 Task: Create a due date automation trigger when advanced on, on the wednesday after a card is due add dates due in 1 working days at 11:00 AM.
Action: Mouse moved to (1324, 116)
Screenshot: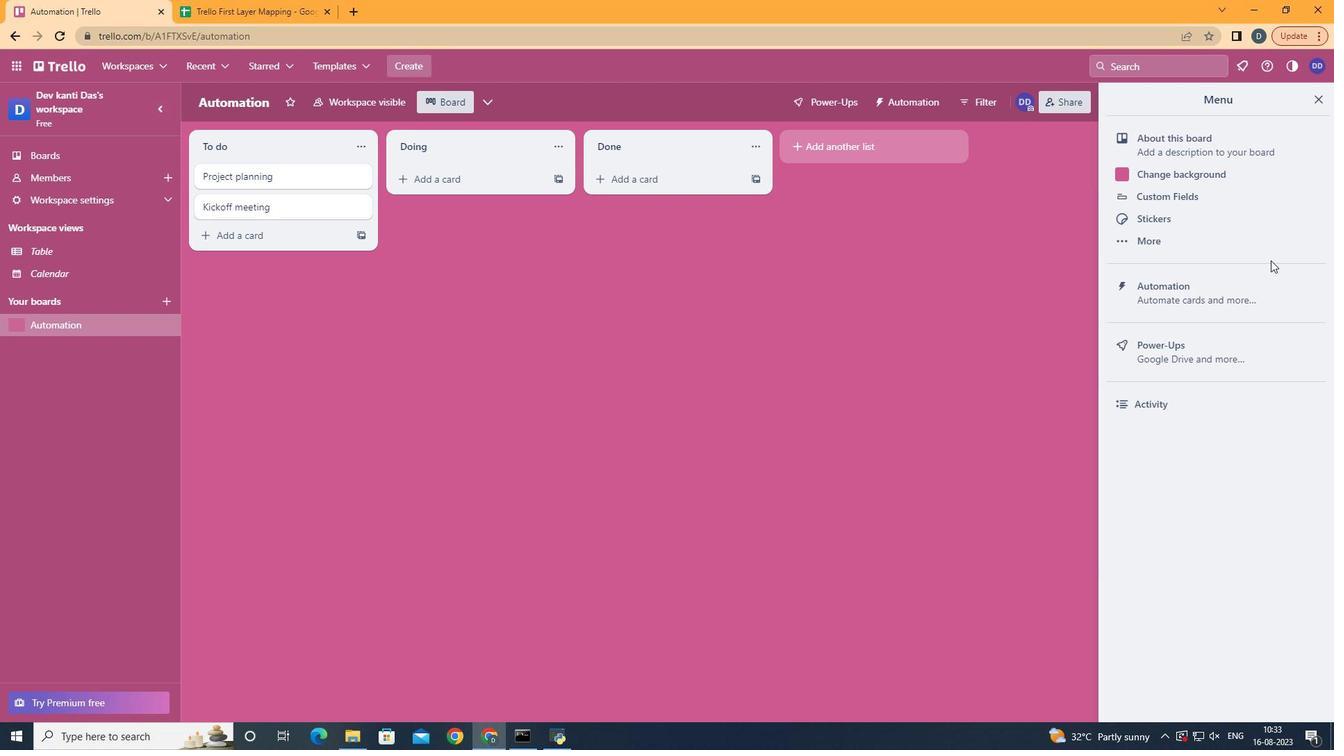 
Action: Mouse pressed left at (1324, 116)
Screenshot: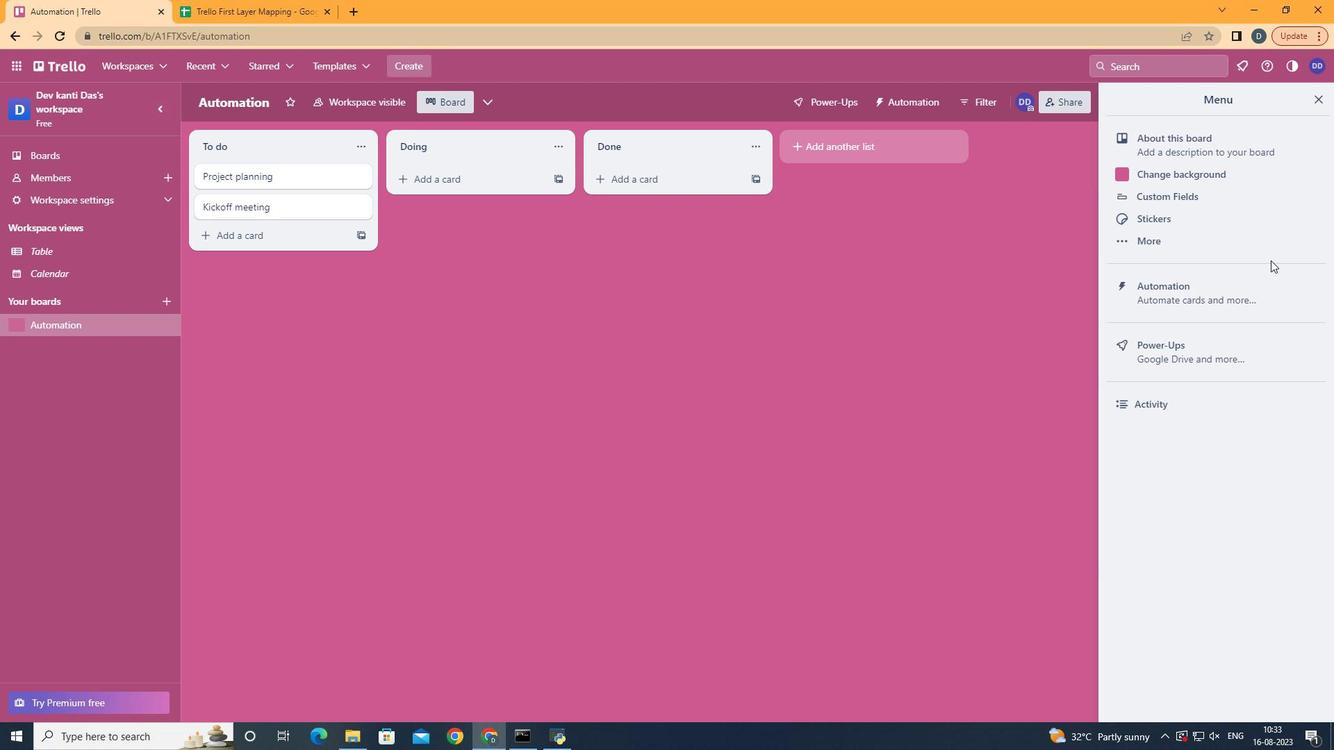 
Action: Mouse moved to (1262, 301)
Screenshot: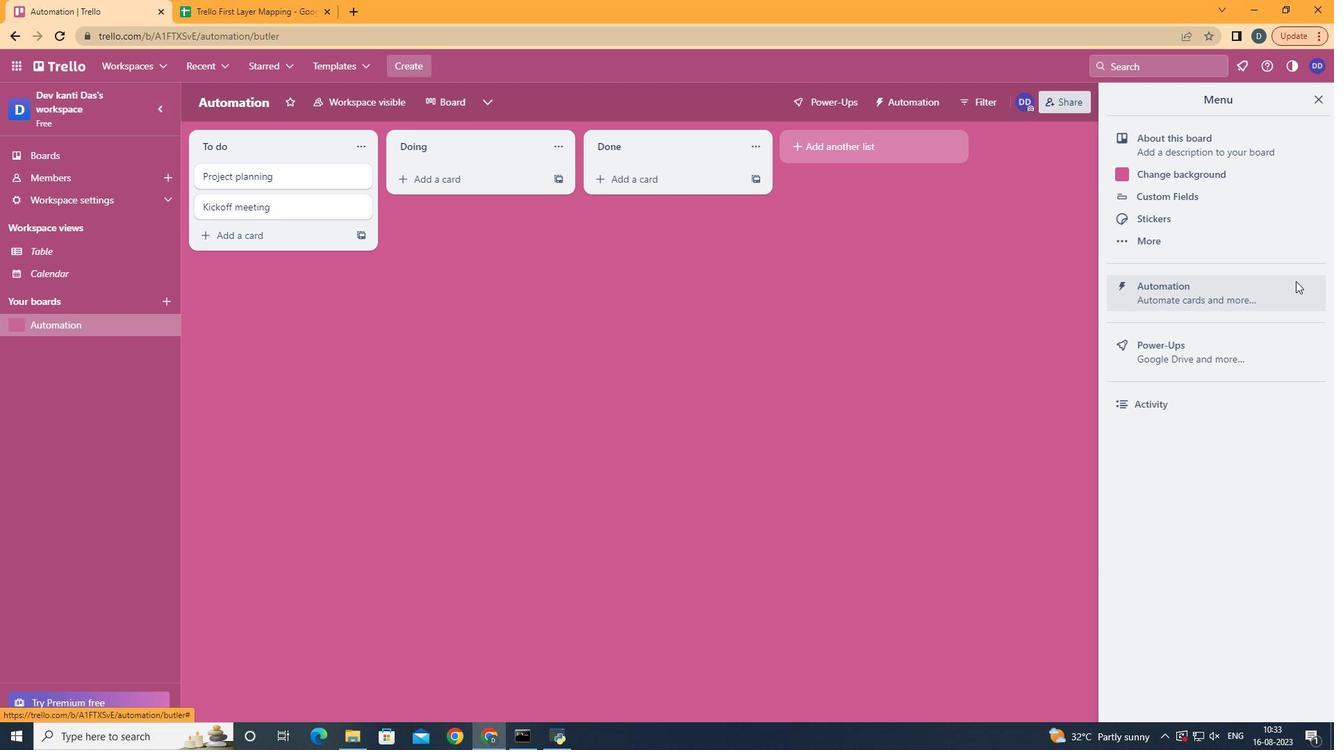 
Action: Mouse pressed left at (1262, 301)
Screenshot: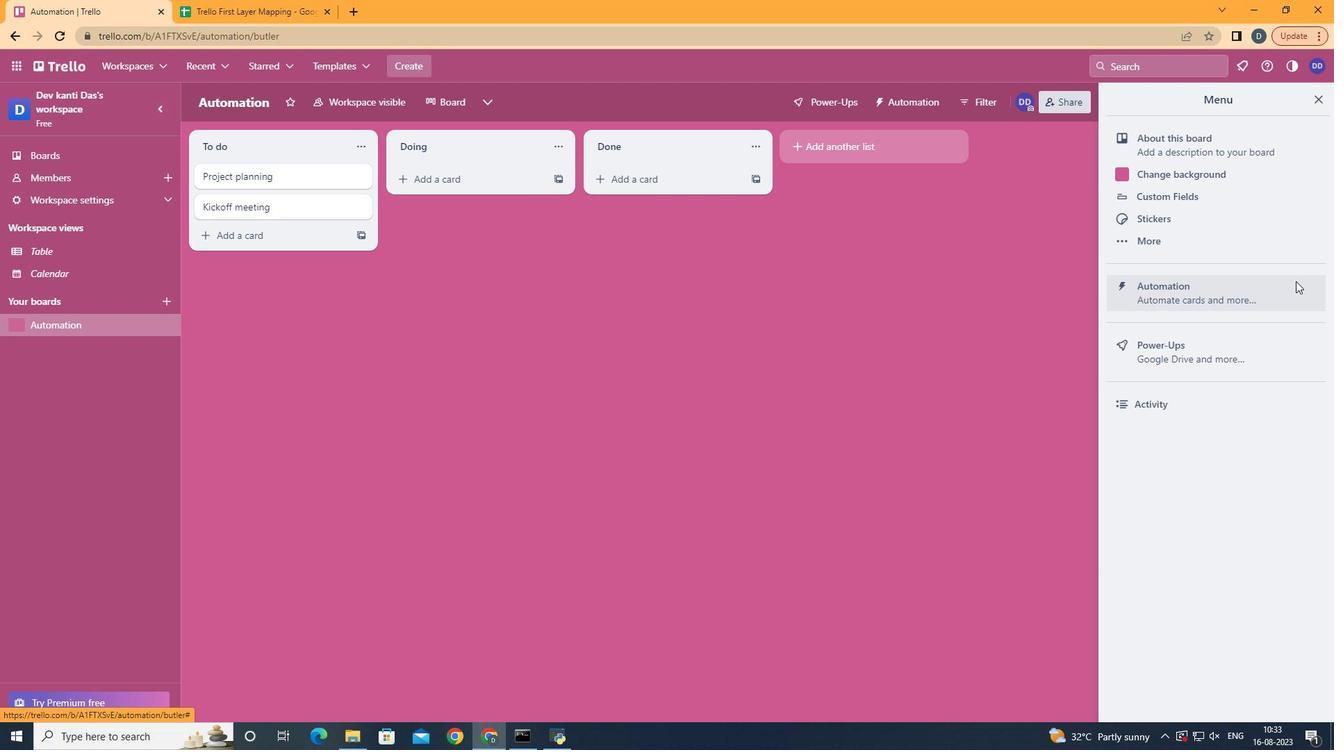 
Action: Mouse moved to (282, 297)
Screenshot: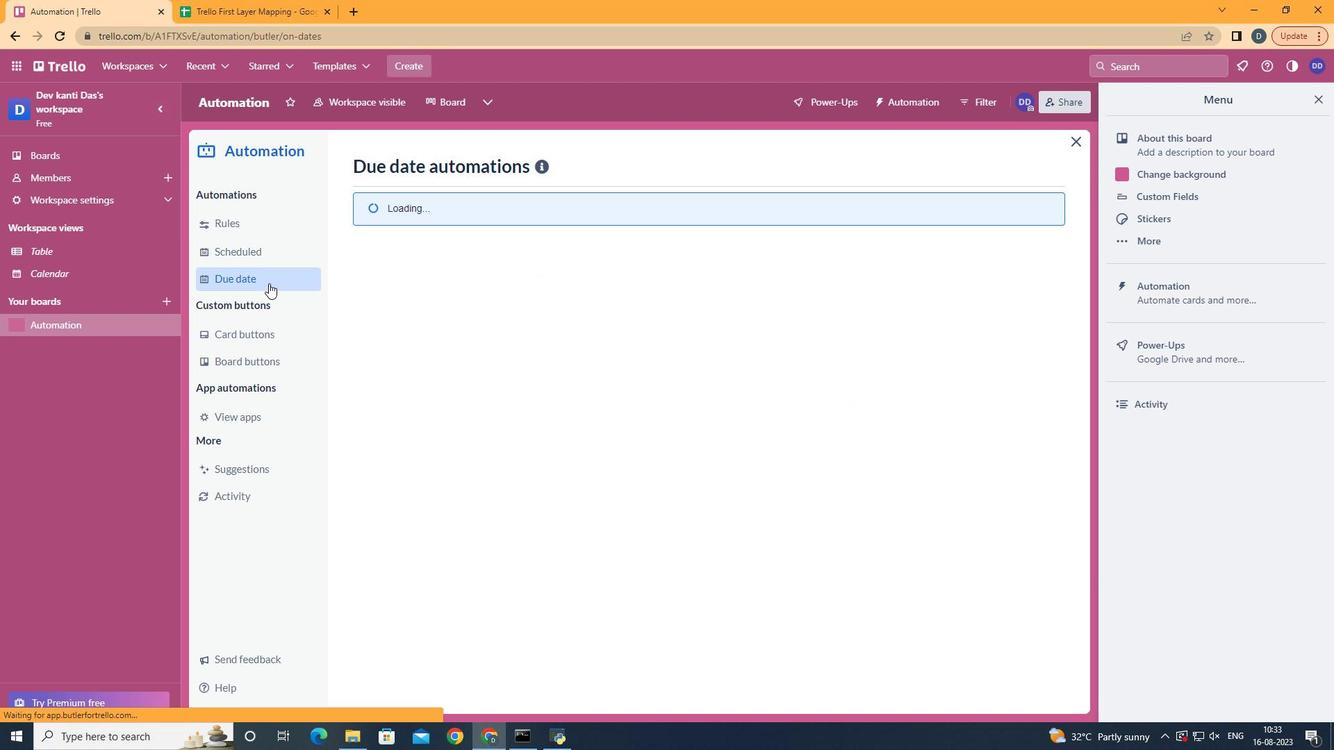 
Action: Mouse pressed left at (282, 297)
Screenshot: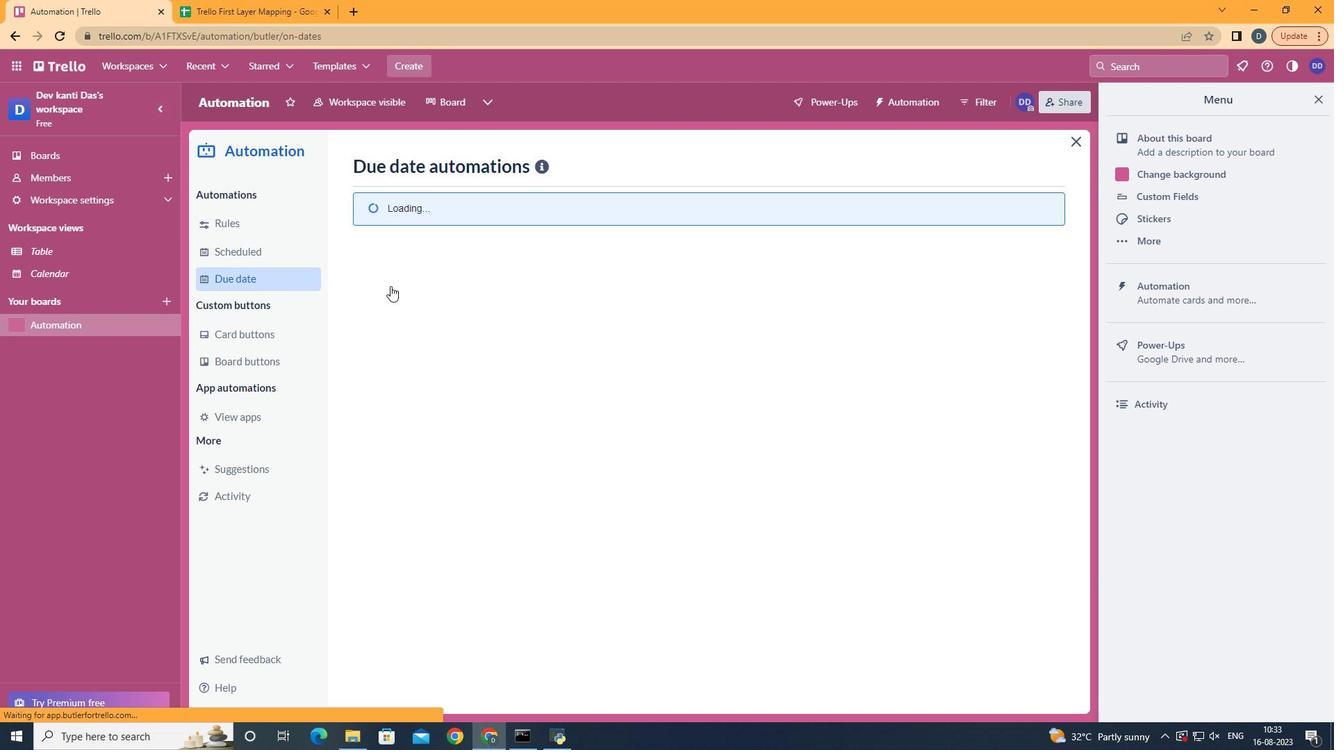 
Action: Mouse moved to (1002, 177)
Screenshot: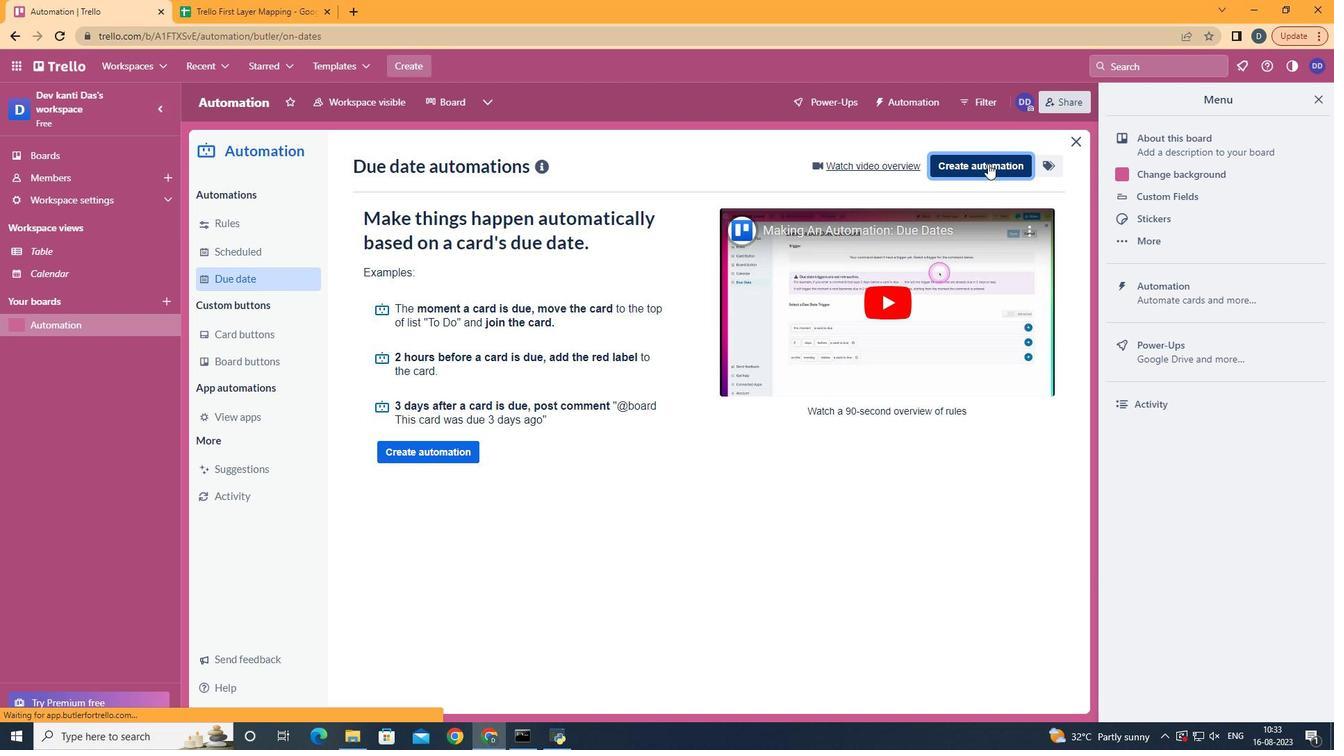 
Action: Mouse pressed left at (1002, 177)
Screenshot: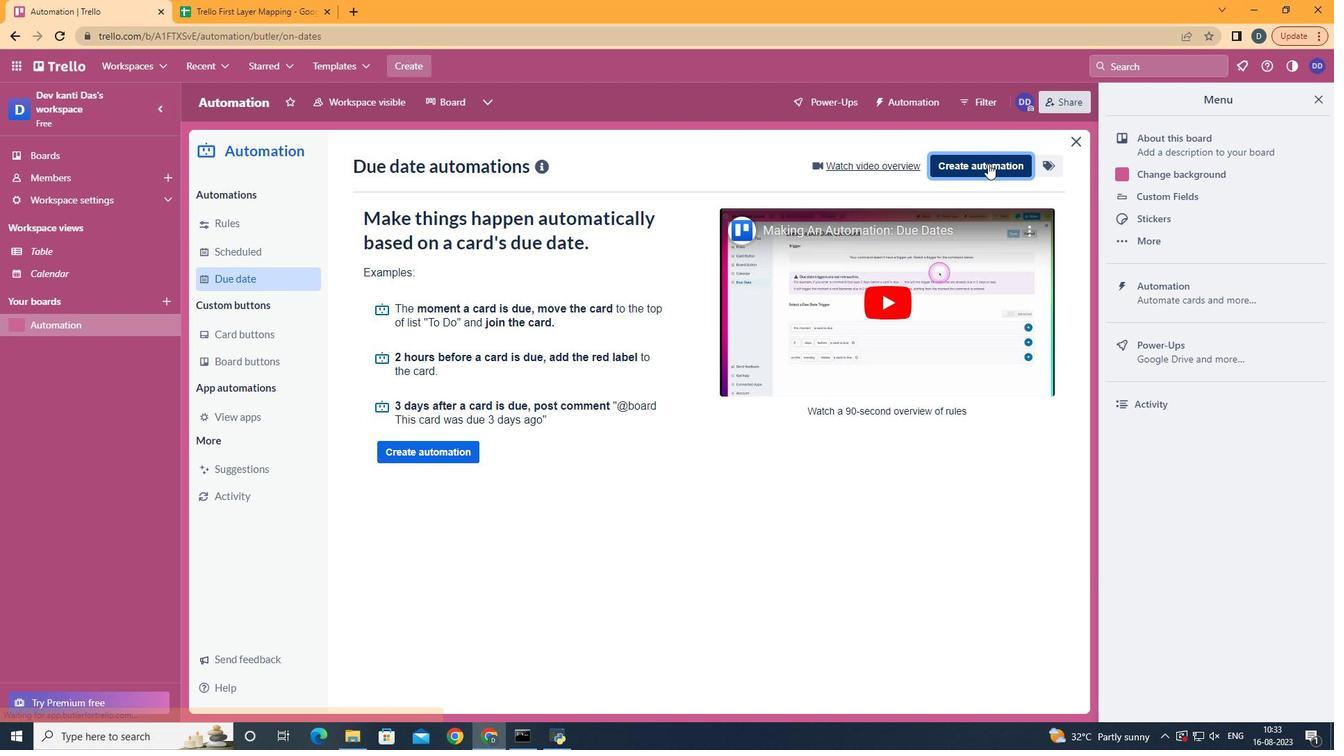 
Action: Mouse moved to (740, 314)
Screenshot: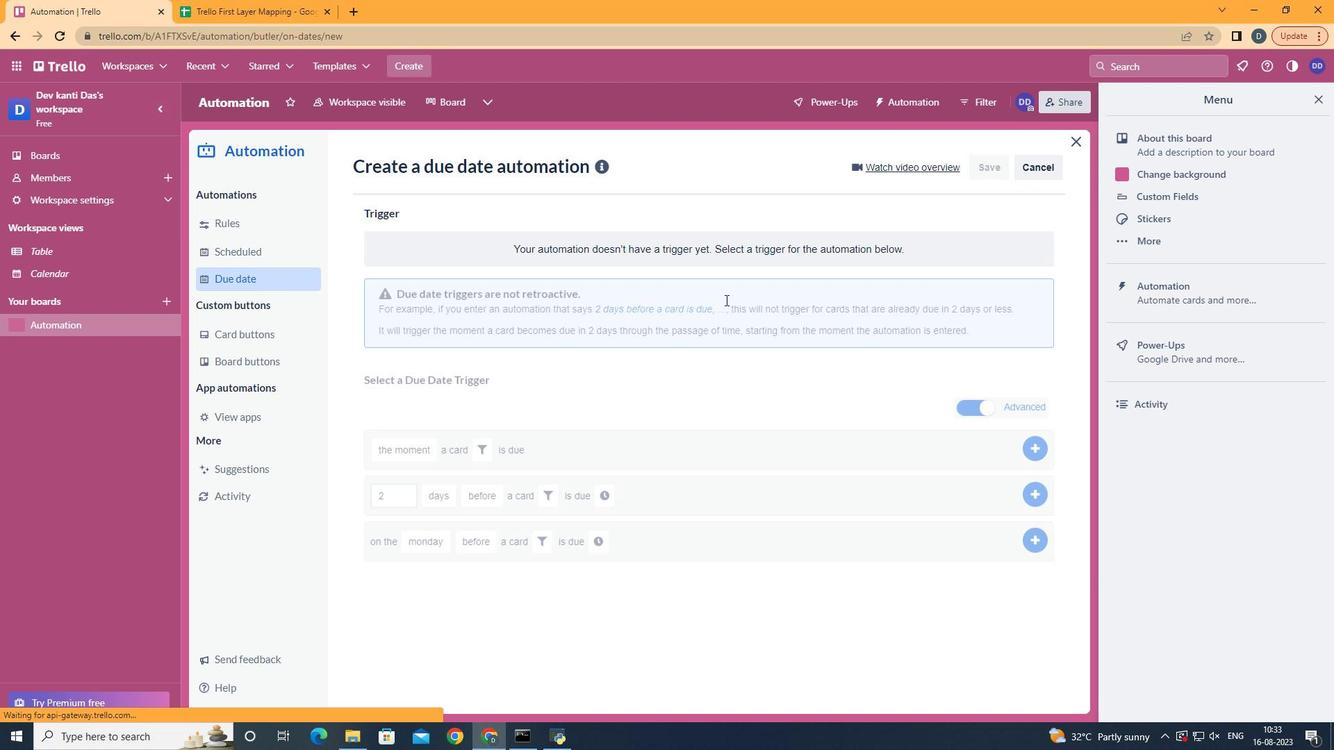 
Action: Mouse pressed left at (740, 314)
Screenshot: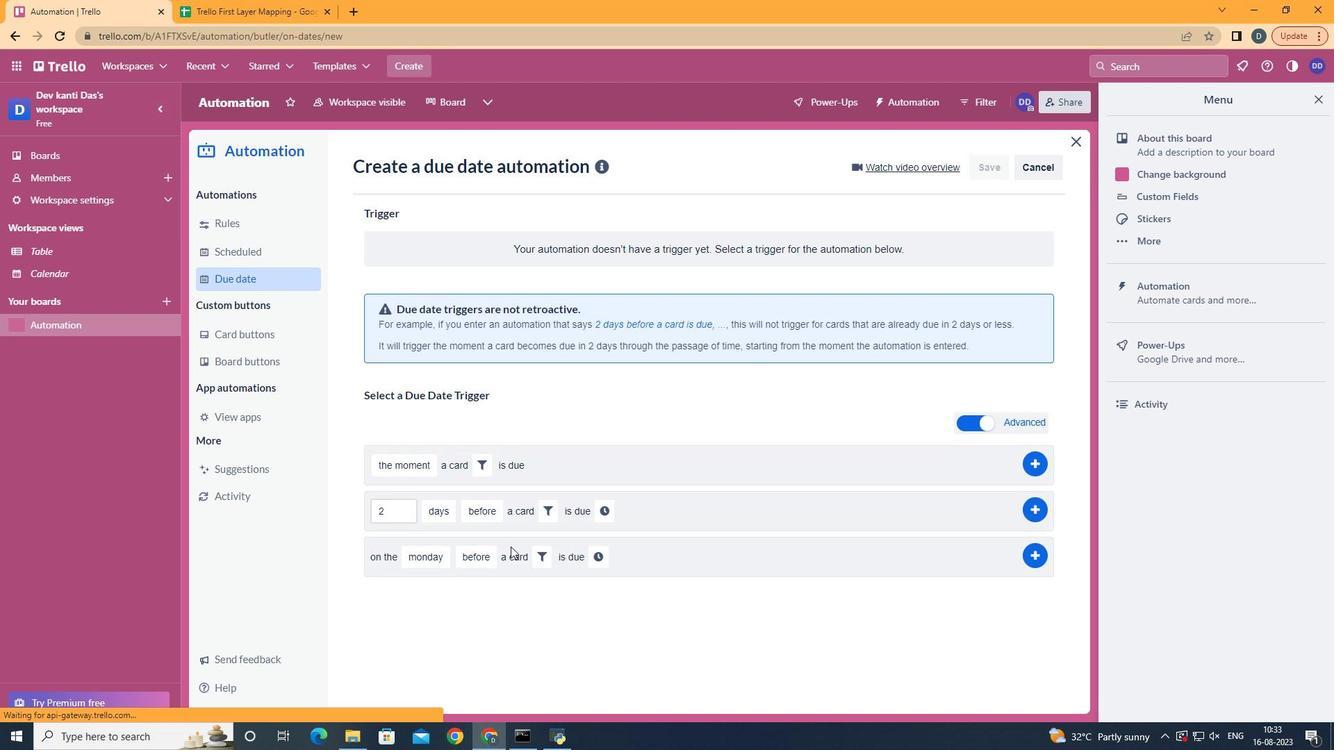 
Action: Mouse moved to (462, 429)
Screenshot: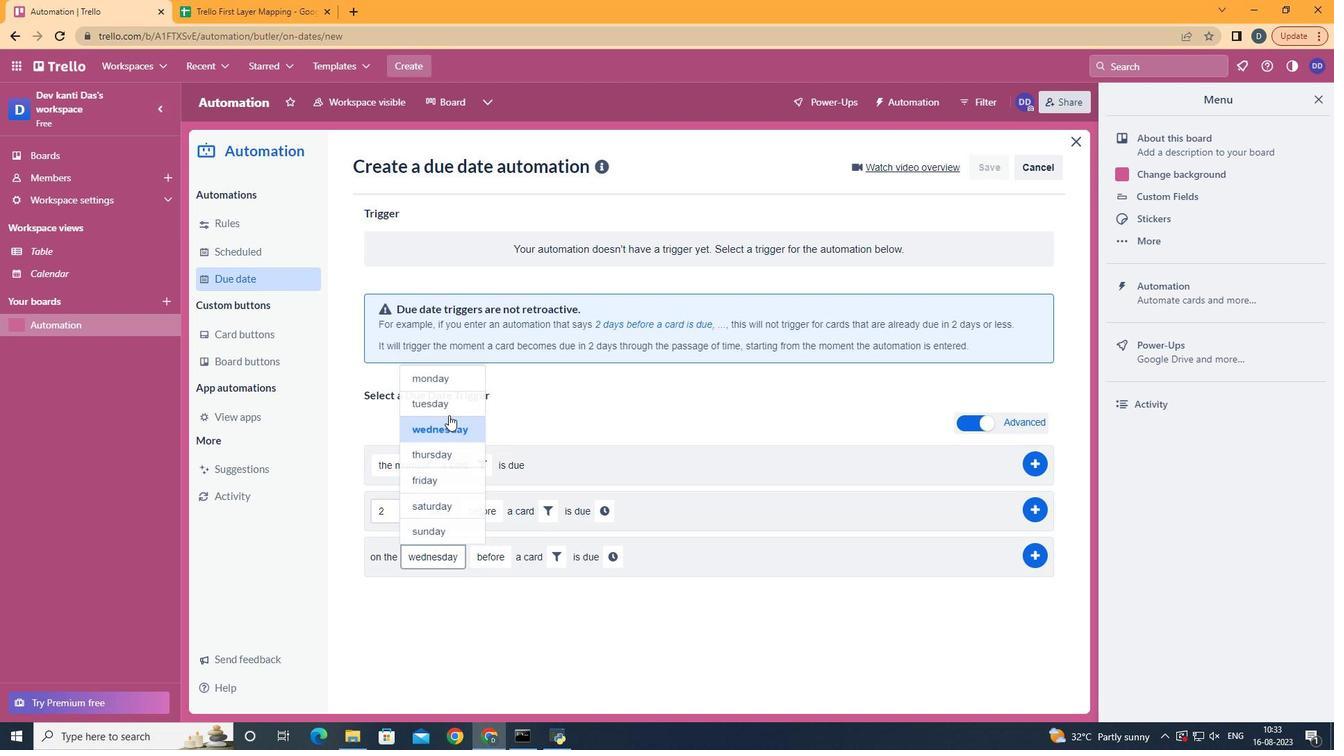 
Action: Mouse pressed left at (462, 429)
Screenshot: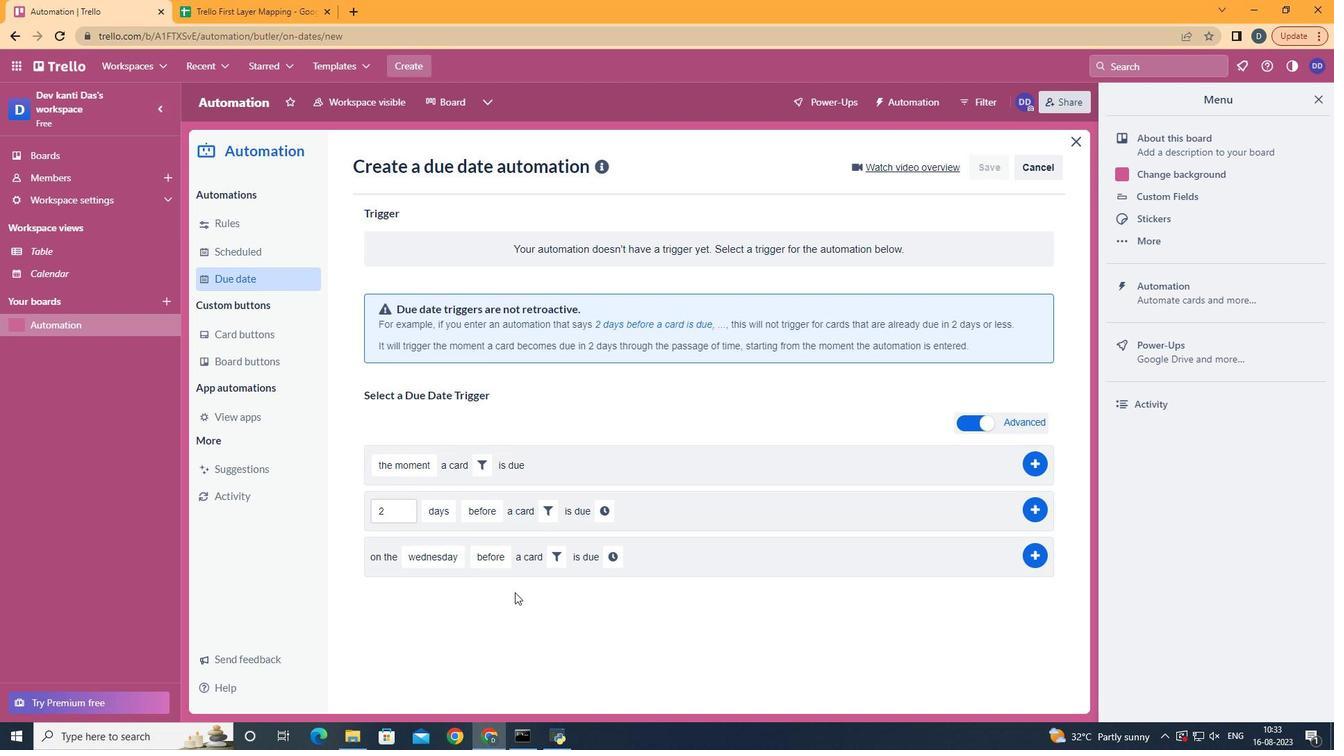 
Action: Mouse moved to (512, 618)
Screenshot: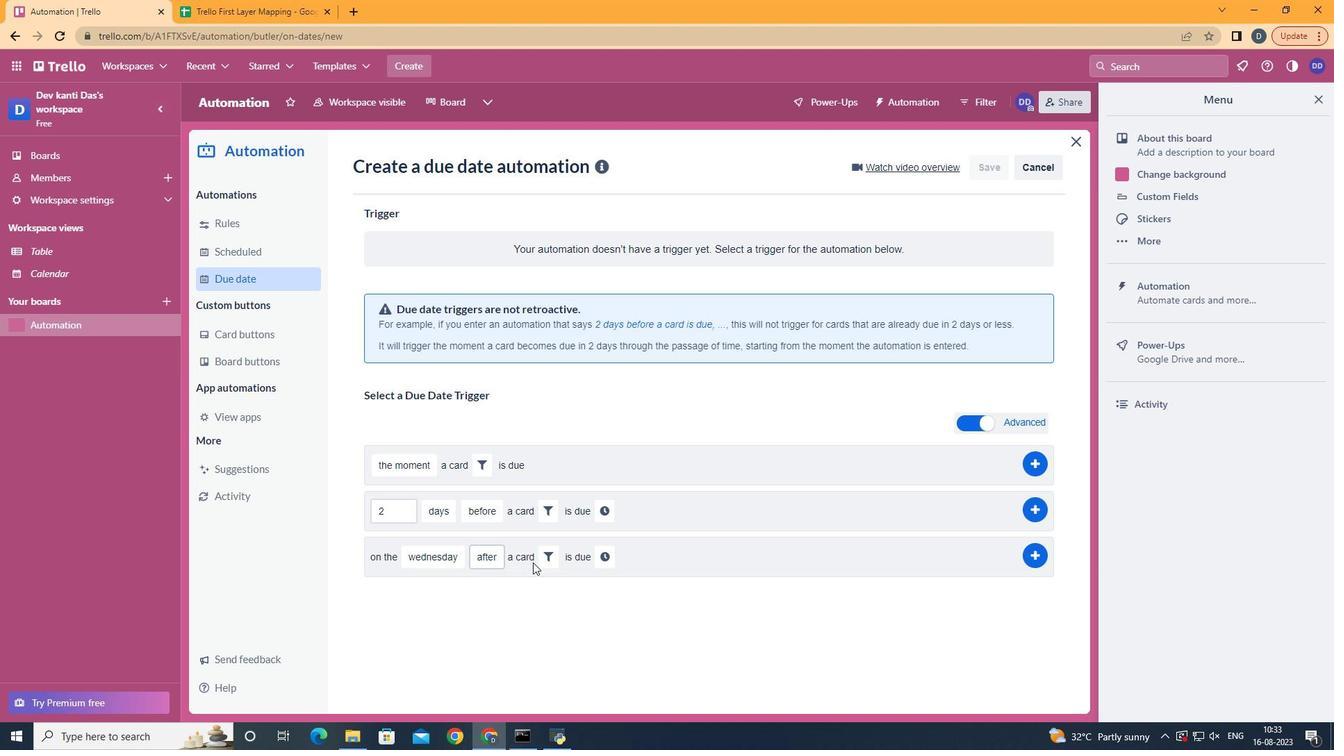 
Action: Mouse pressed left at (512, 618)
Screenshot: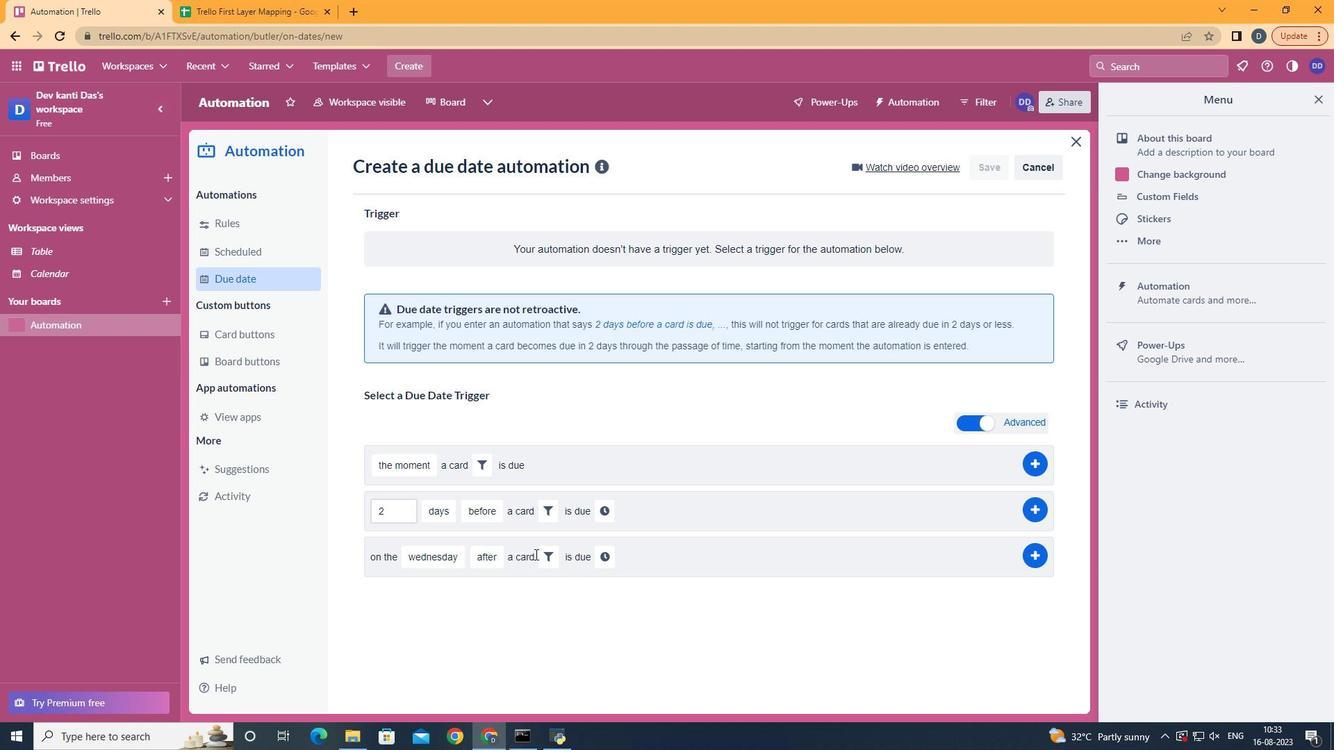 
Action: Mouse moved to (549, 568)
Screenshot: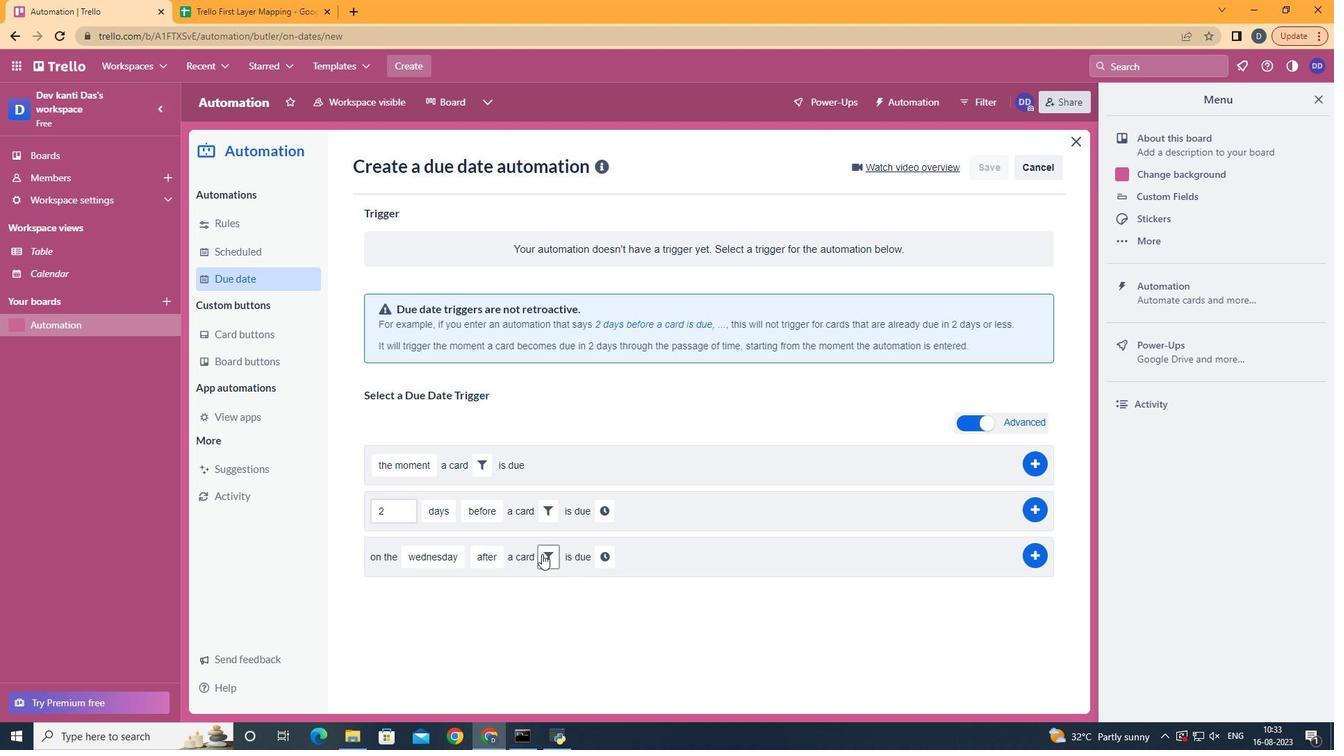 
Action: Mouse pressed left at (549, 568)
Screenshot: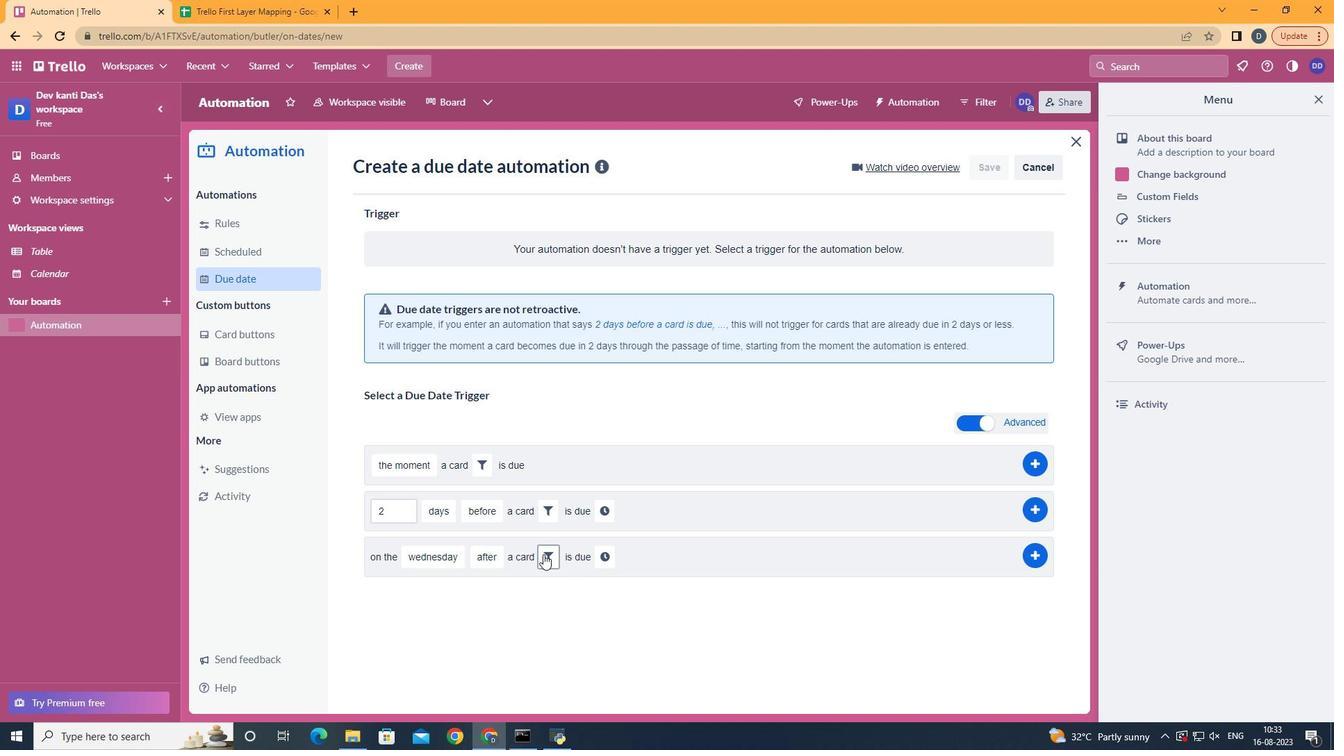
Action: Mouse moved to (556, 568)
Screenshot: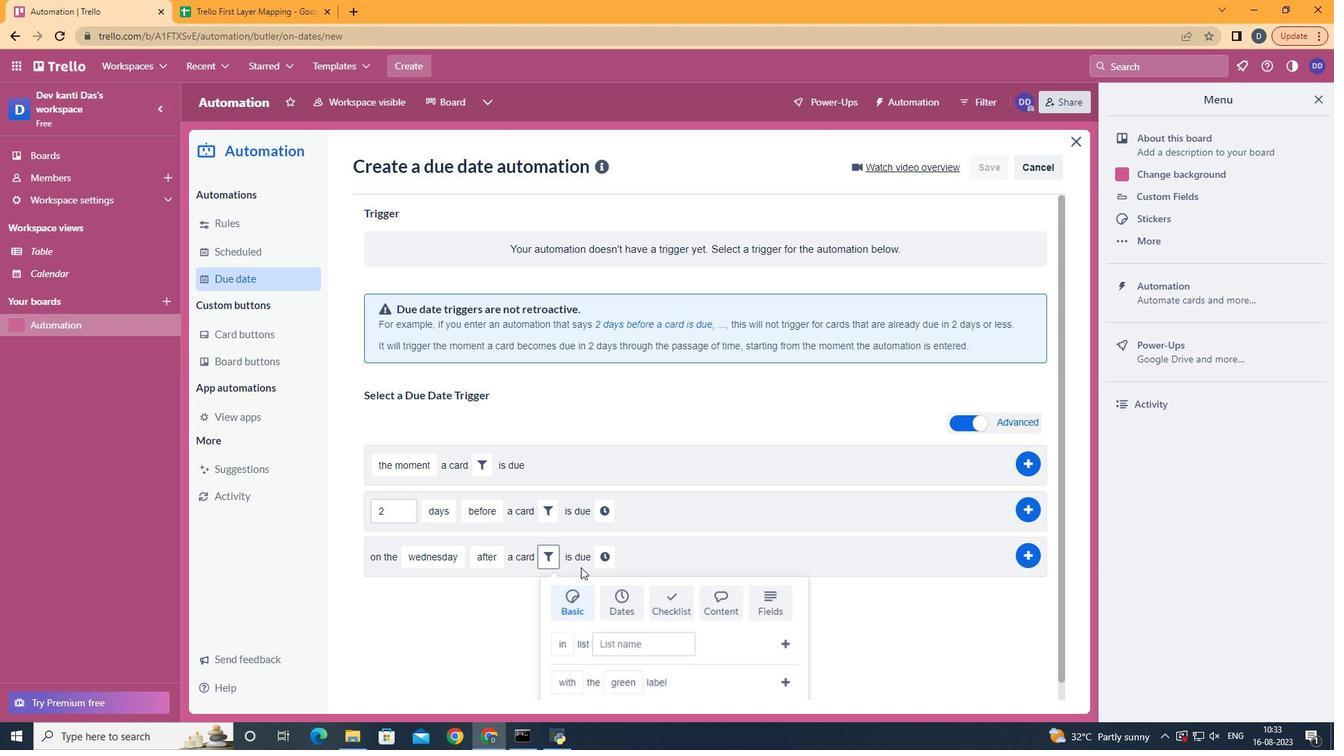 
Action: Mouse pressed left at (556, 568)
Screenshot: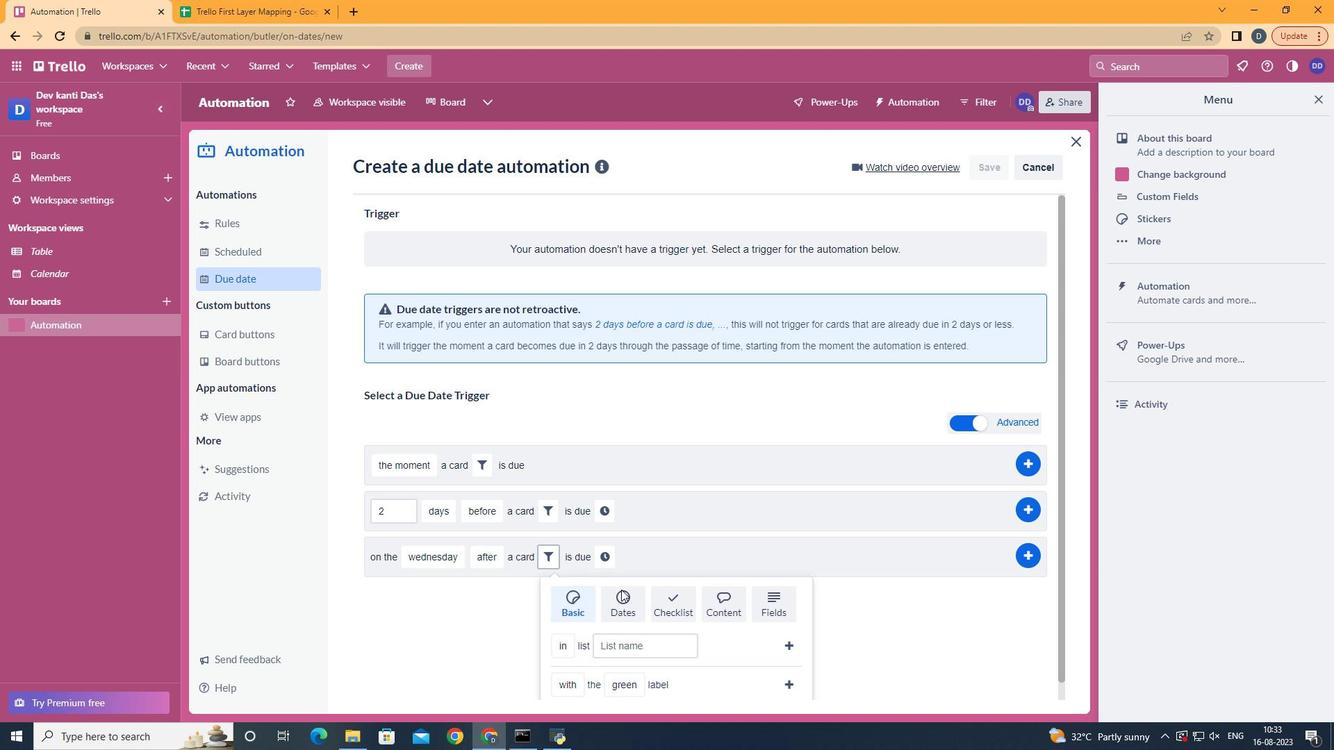 
Action: Mouse moved to (638, 608)
Screenshot: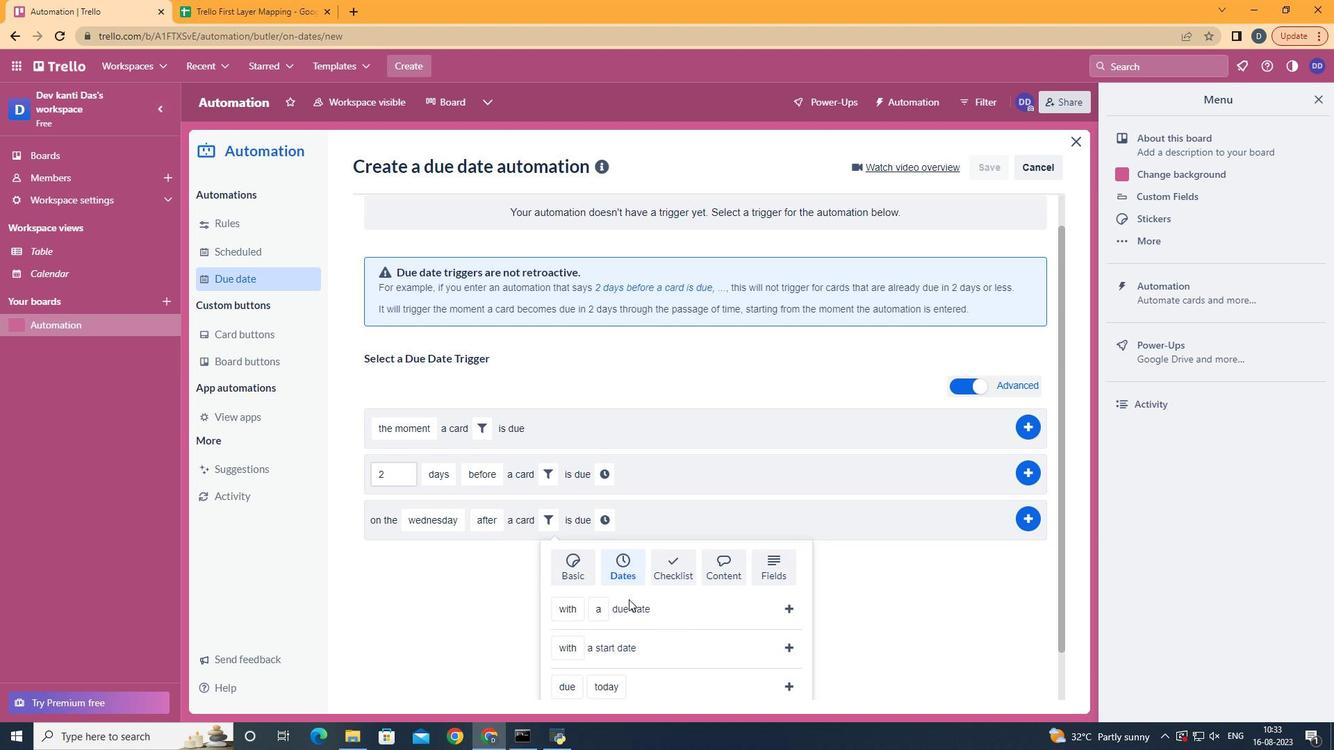 
Action: Mouse pressed left at (638, 608)
Screenshot: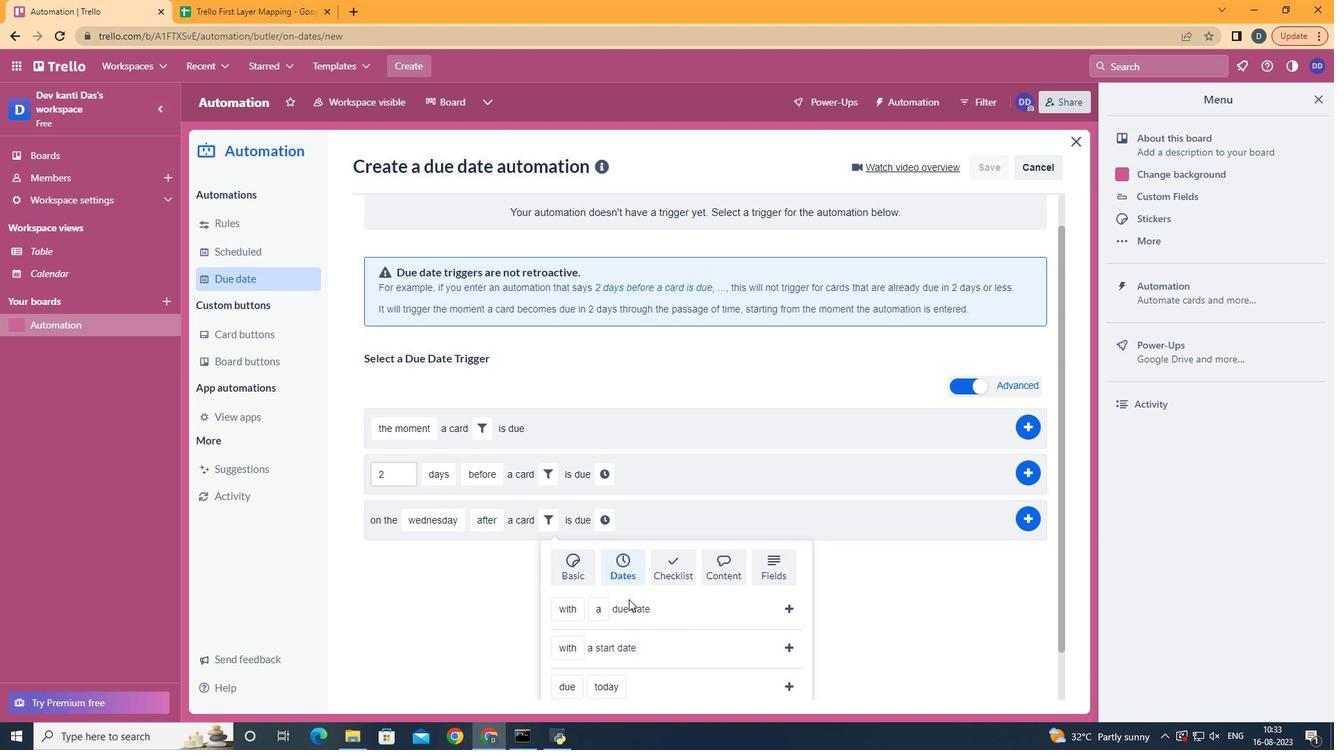 
Action: Mouse moved to (641, 609)
Screenshot: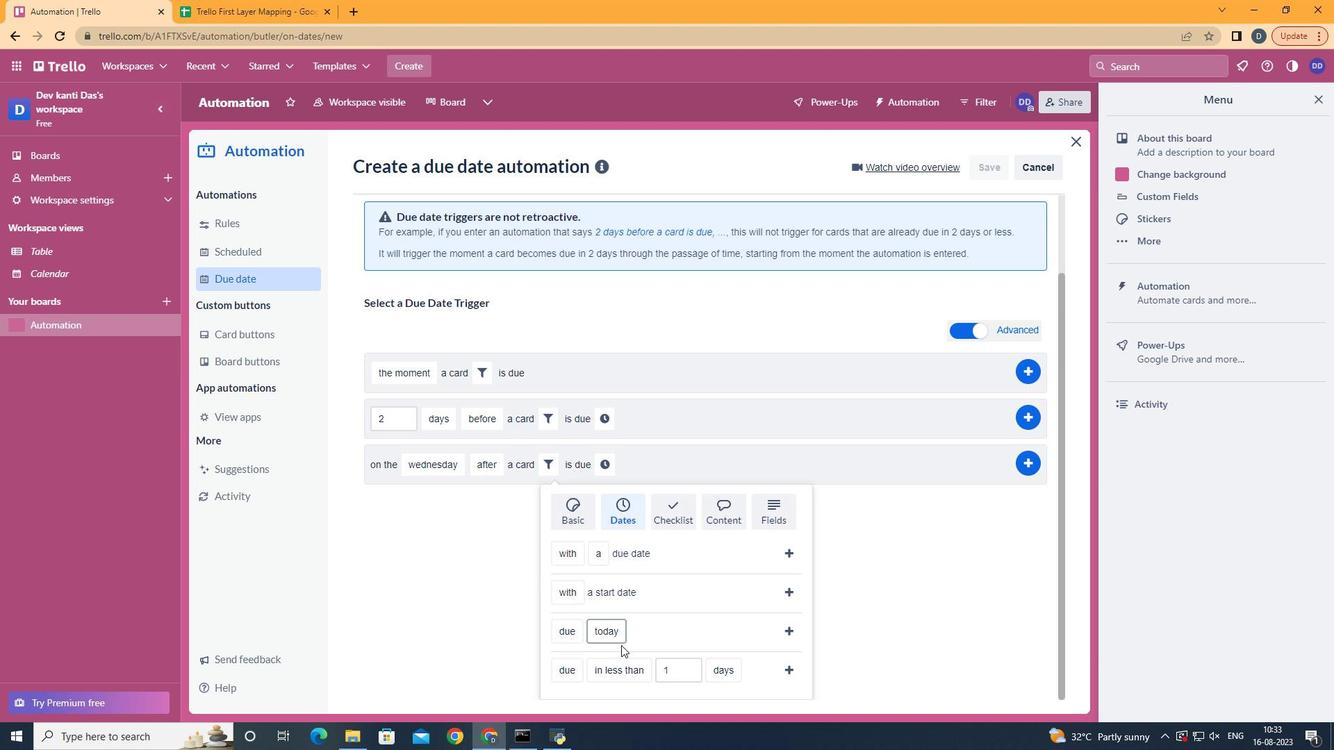 
Action: Mouse scrolled (641, 608) with delta (0, 0)
Screenshot: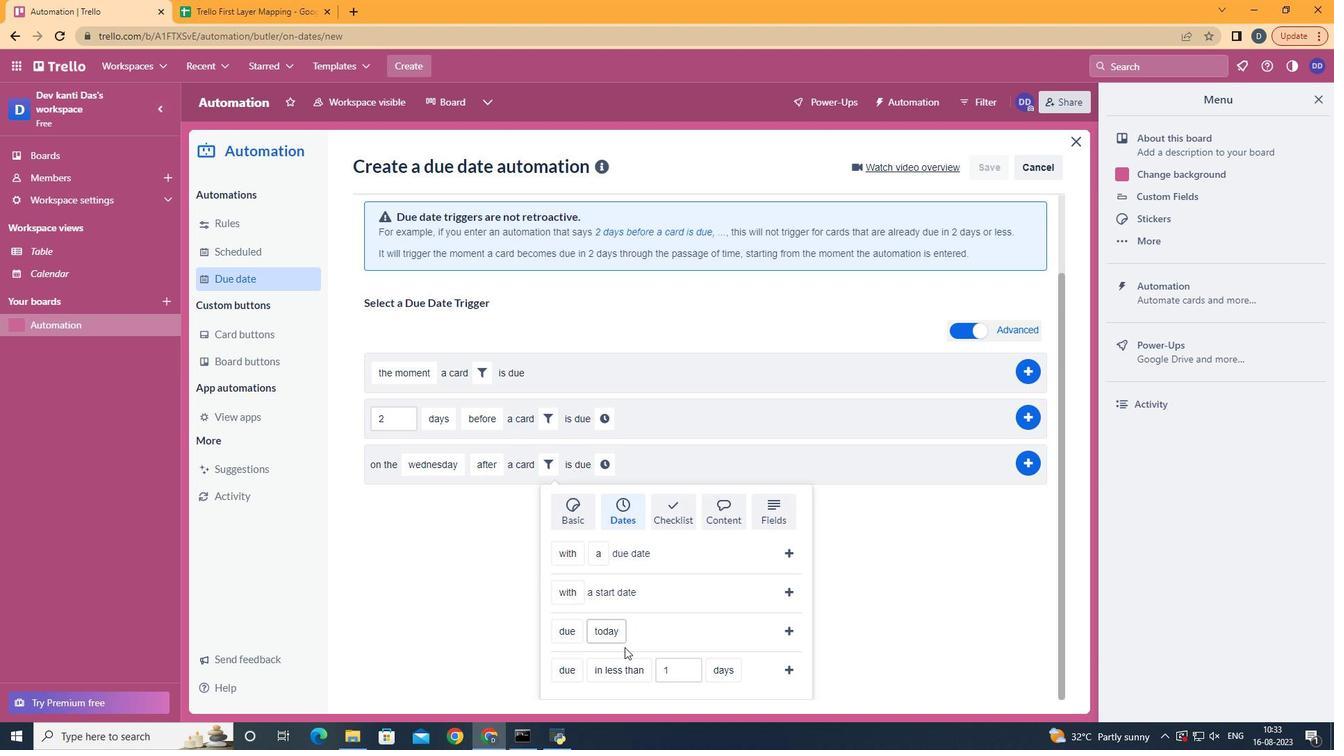 
Action: Mouse scrolled (641, 608) with delta (0, 0)
Screenshot: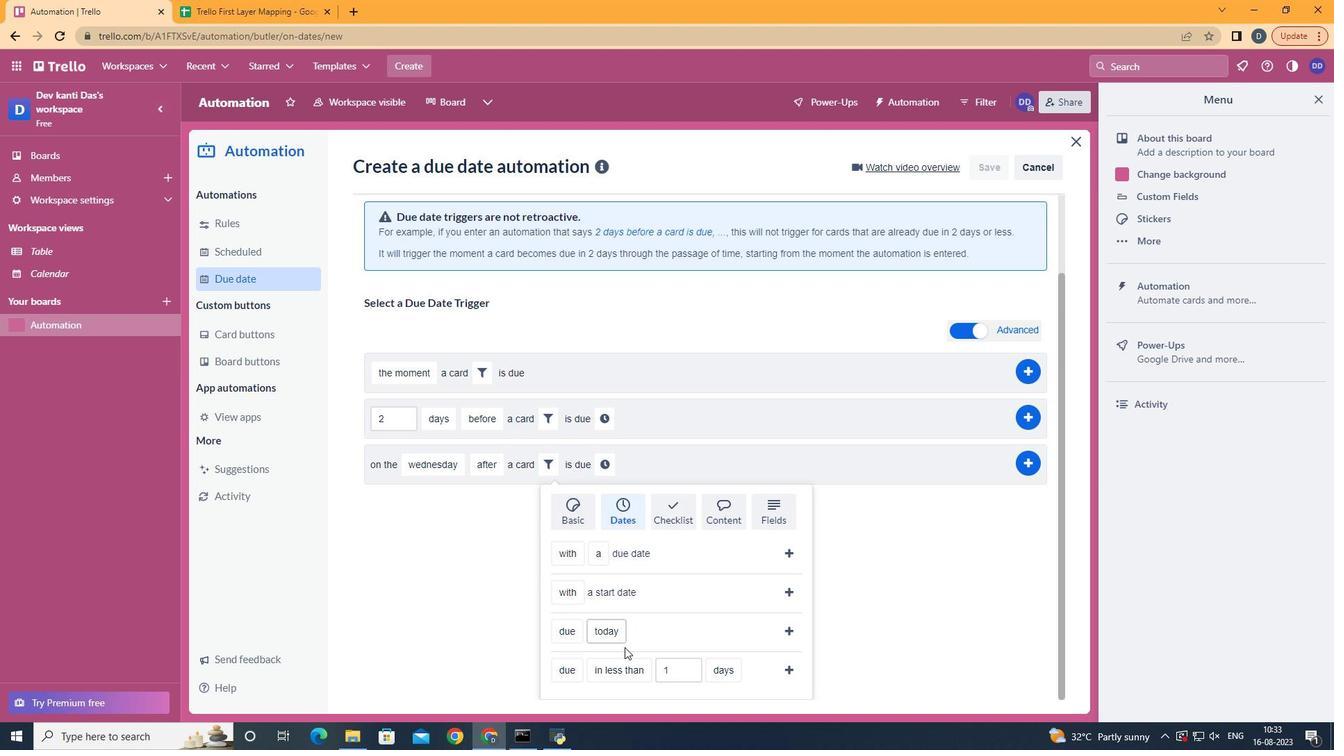 
Action: Mouse scrolled (641, 608) with delta (0, 0)
Screenshot: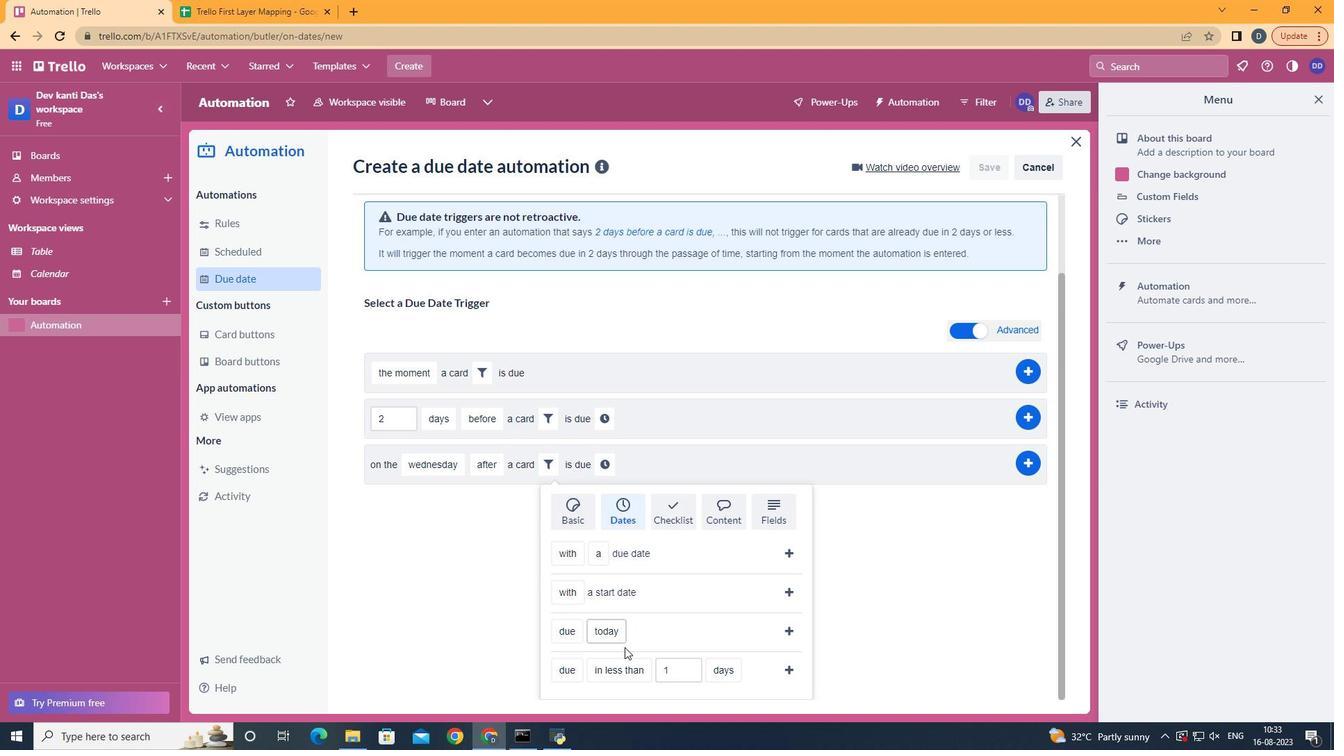 
Action: Mouse scrolled (641, 608) with delta (0, 0)
Screenshot: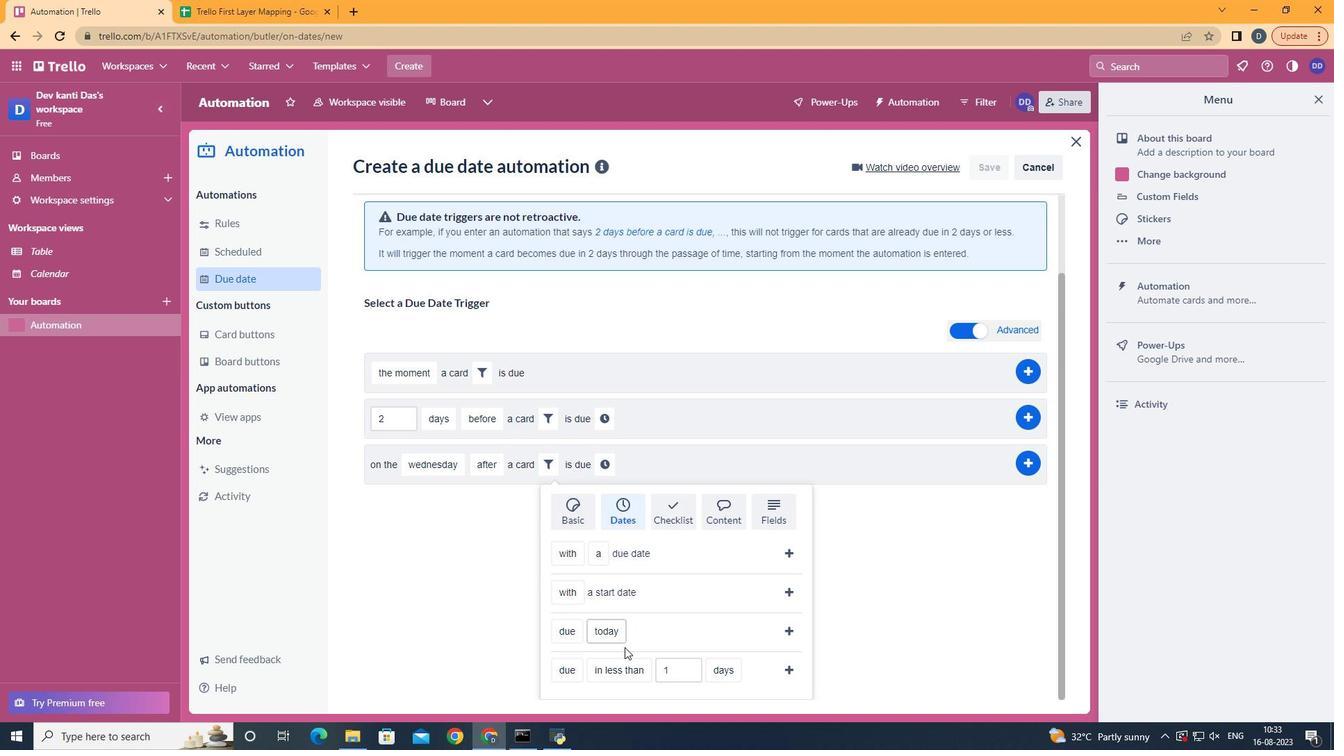 
Action: Mouse moved to (640, 618)
Screenshot: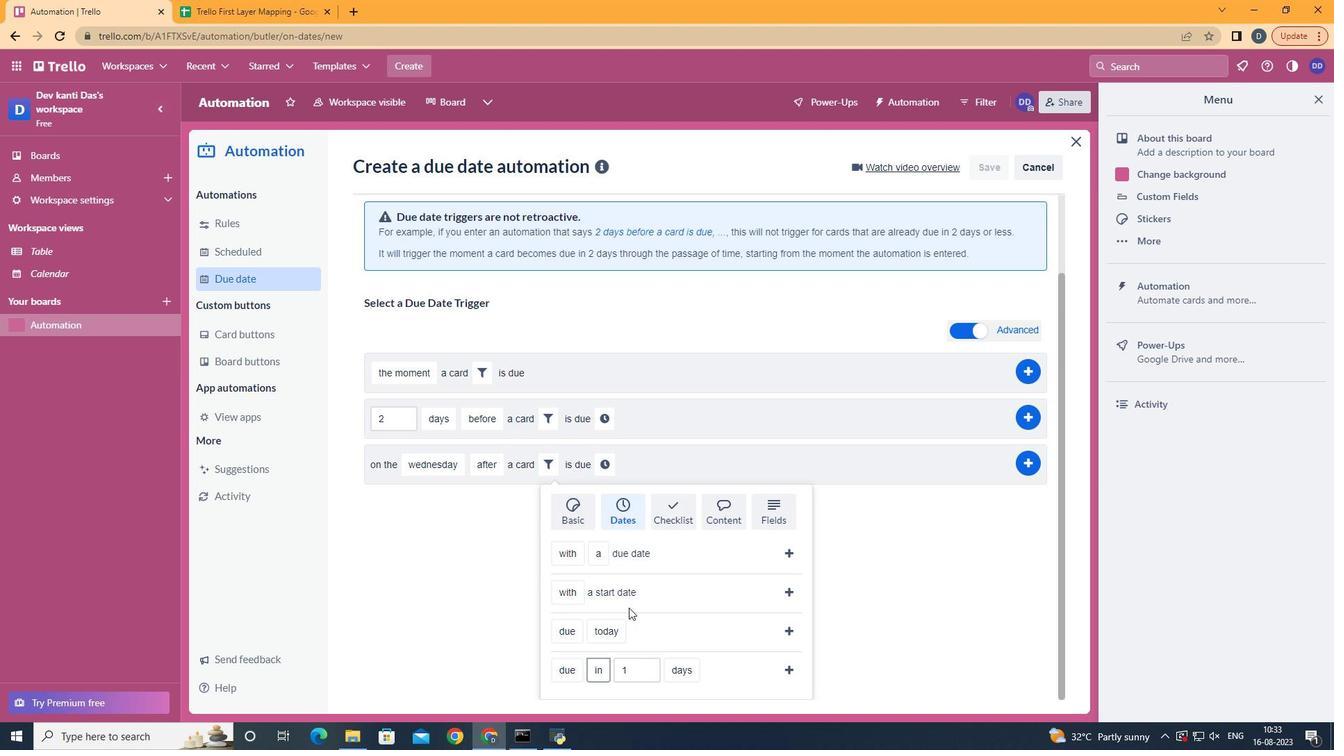 
Action: Mouse pressed left at (640, 618)
Screenshot: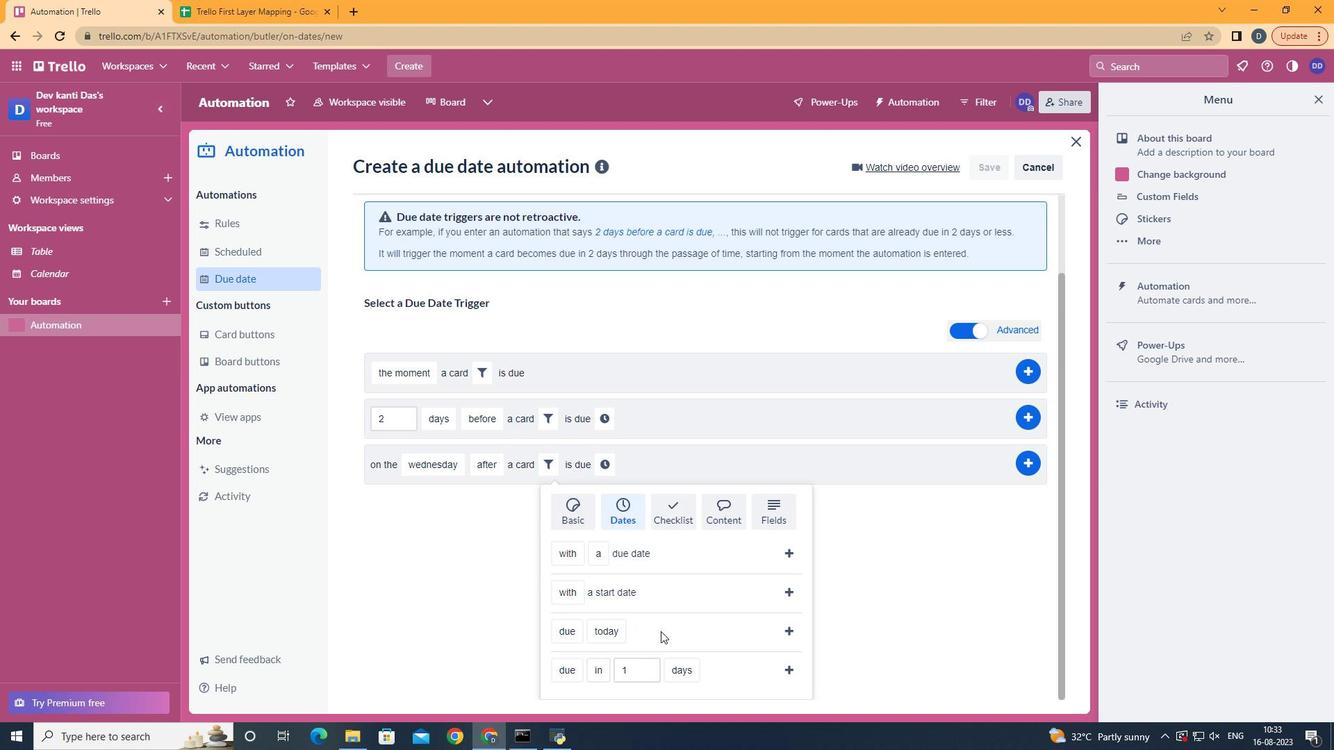 
Action: Mouse moved to (707, 664)
Screenshot: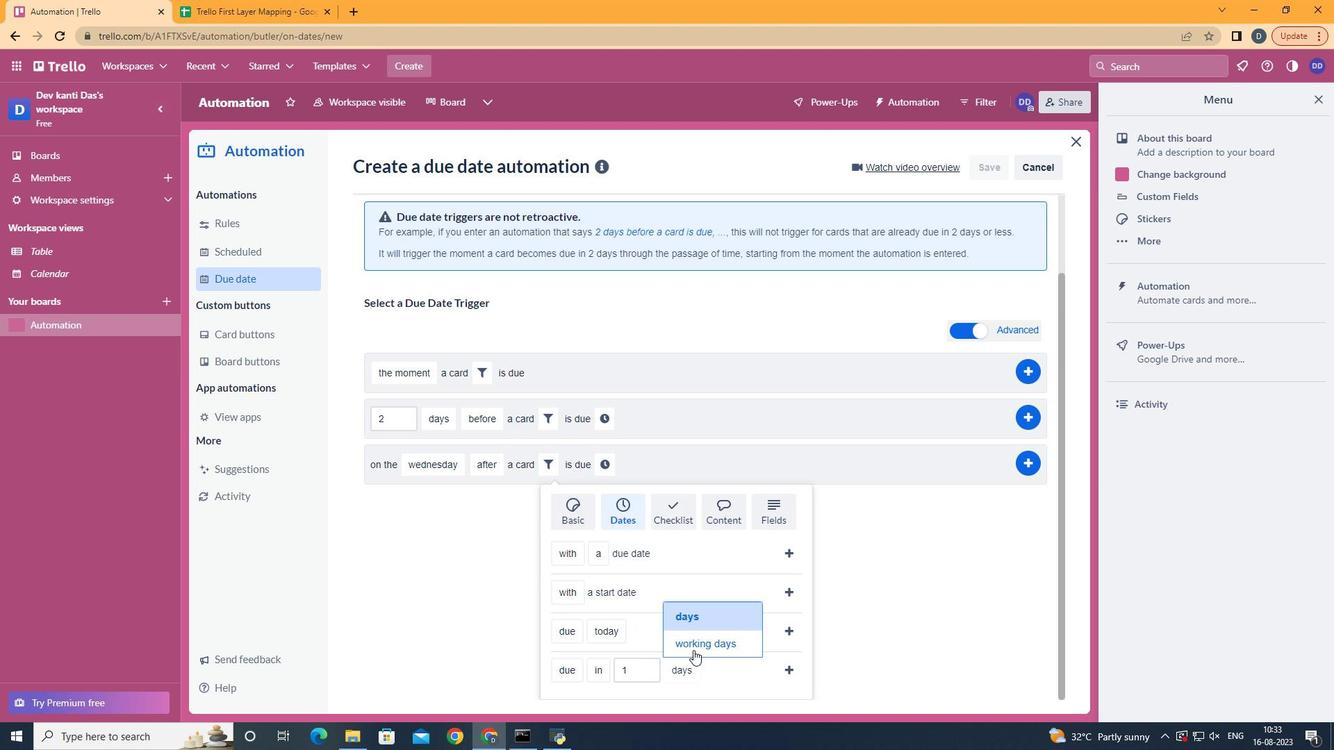 
Action: Mouse pressed left at (707, 664)
Screenshot: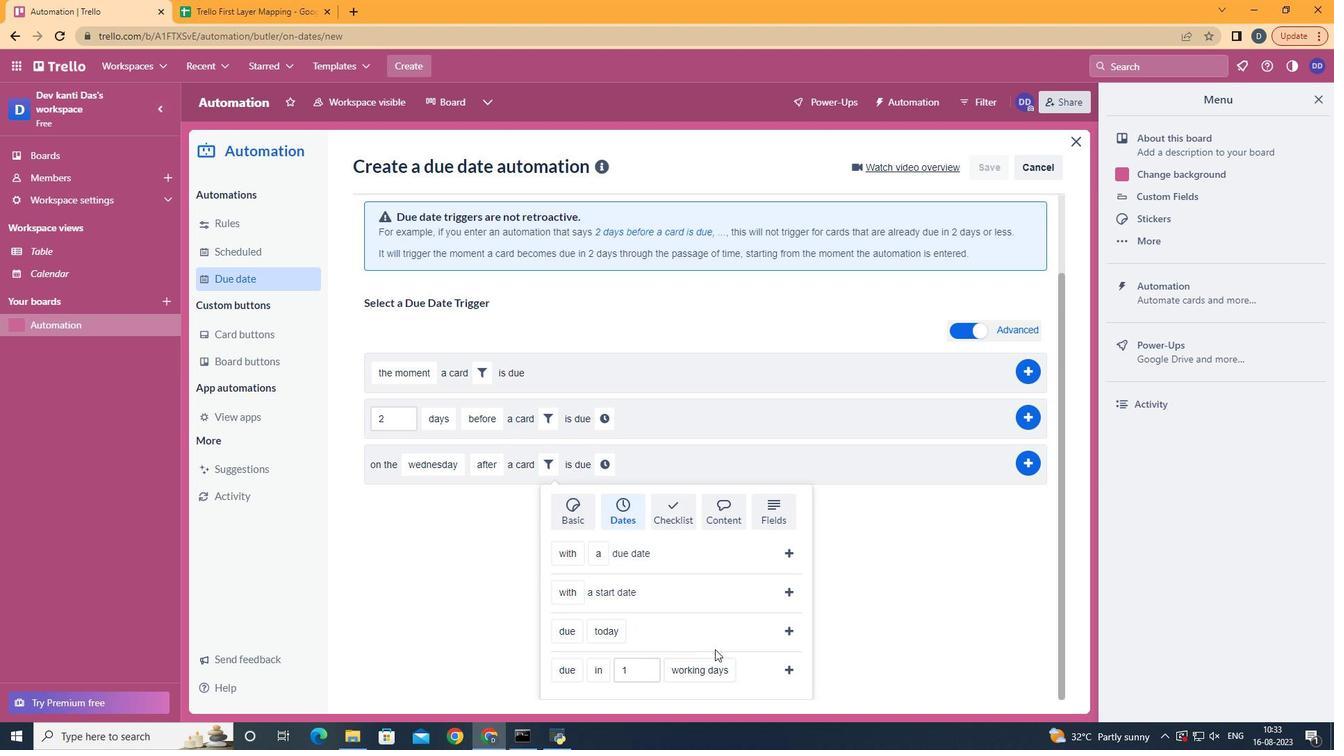 
Action: Mouse moved to (796, 688)
Screenshot: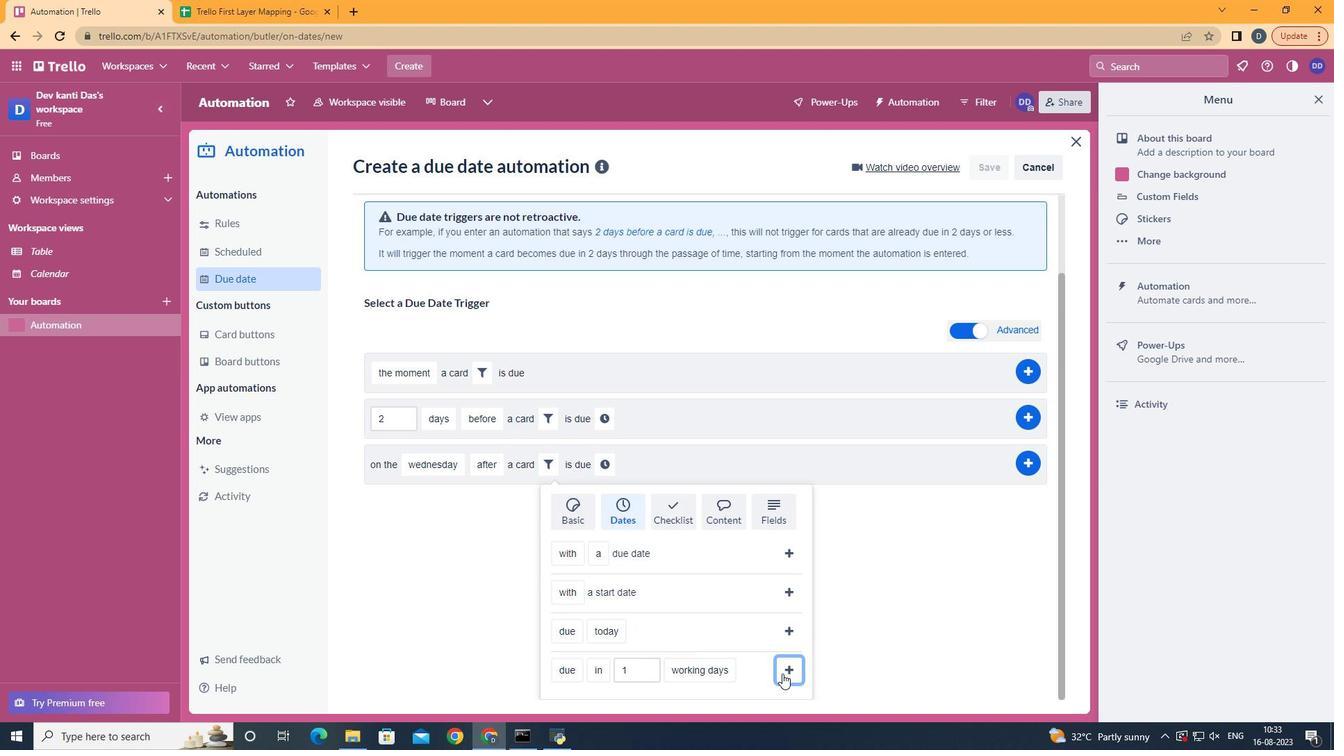 
Action: Mouse pressed left at (796, 688)
Screenshot: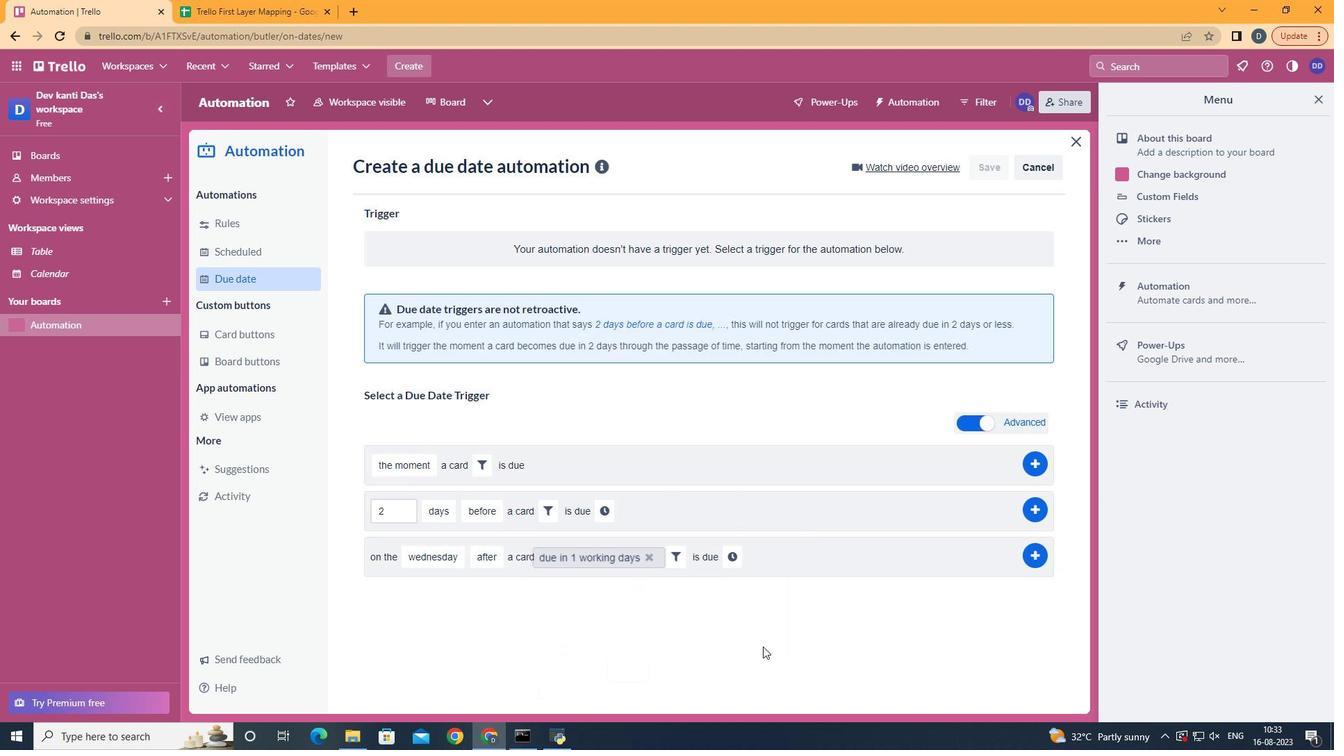
Action: Mouse moved to (745, 579)
Screenshot: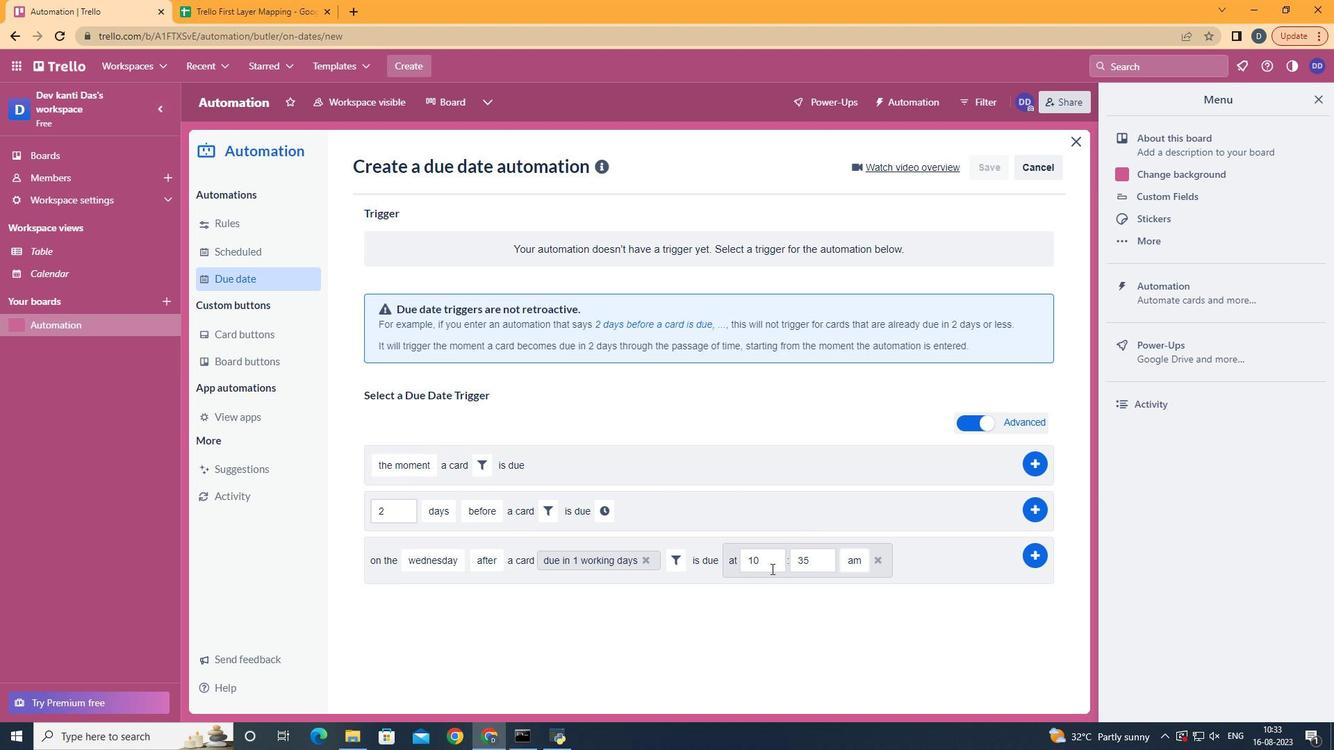 
Action: Mouse pressed left at (745, 579)
Screenshot: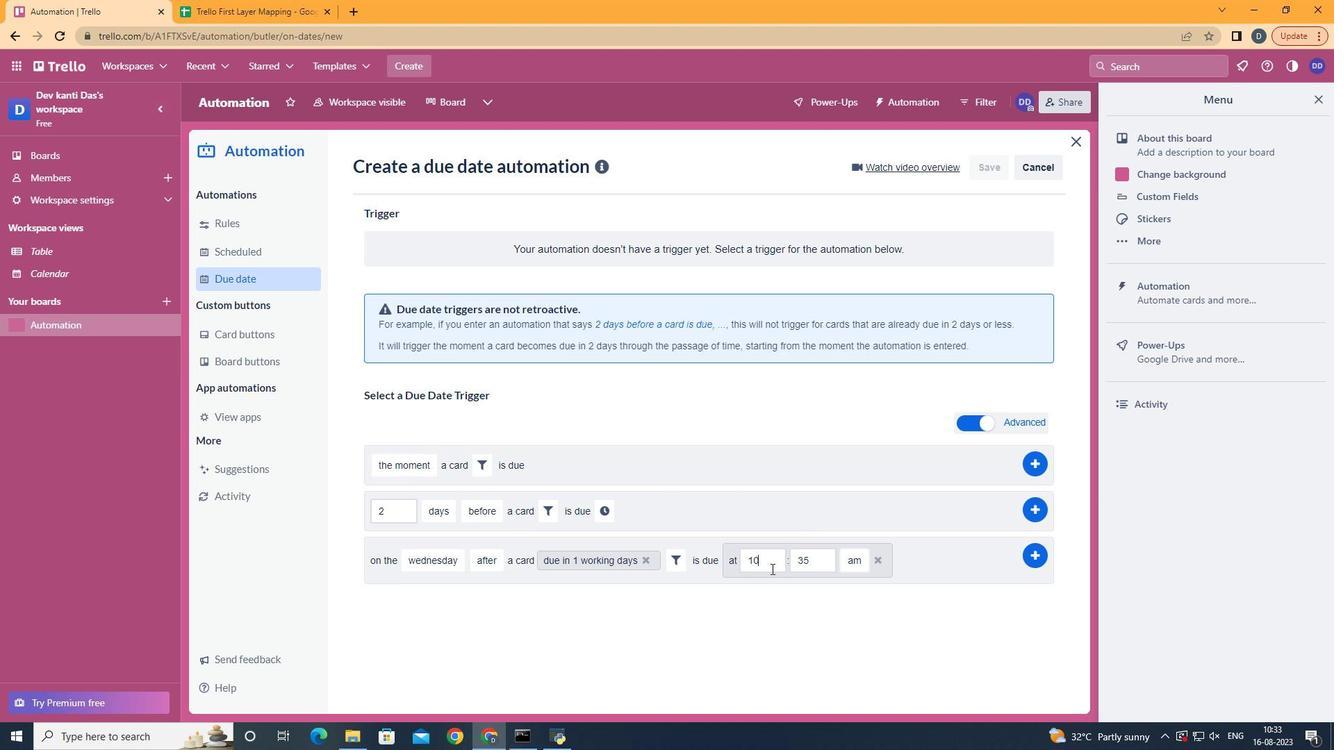 
Action: Mouse moved to (785, 583)
Screenshot: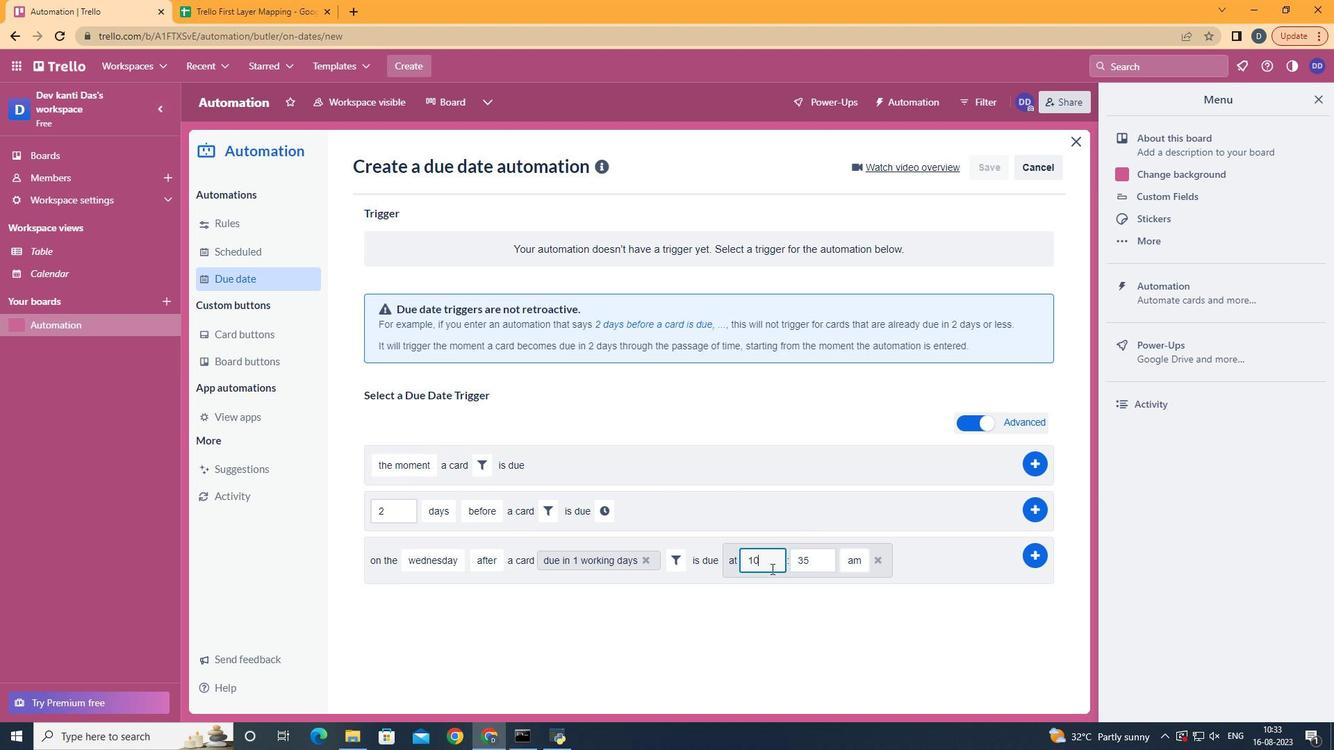 
Action: Mouse pressed left at (785, 583)
Screenshot: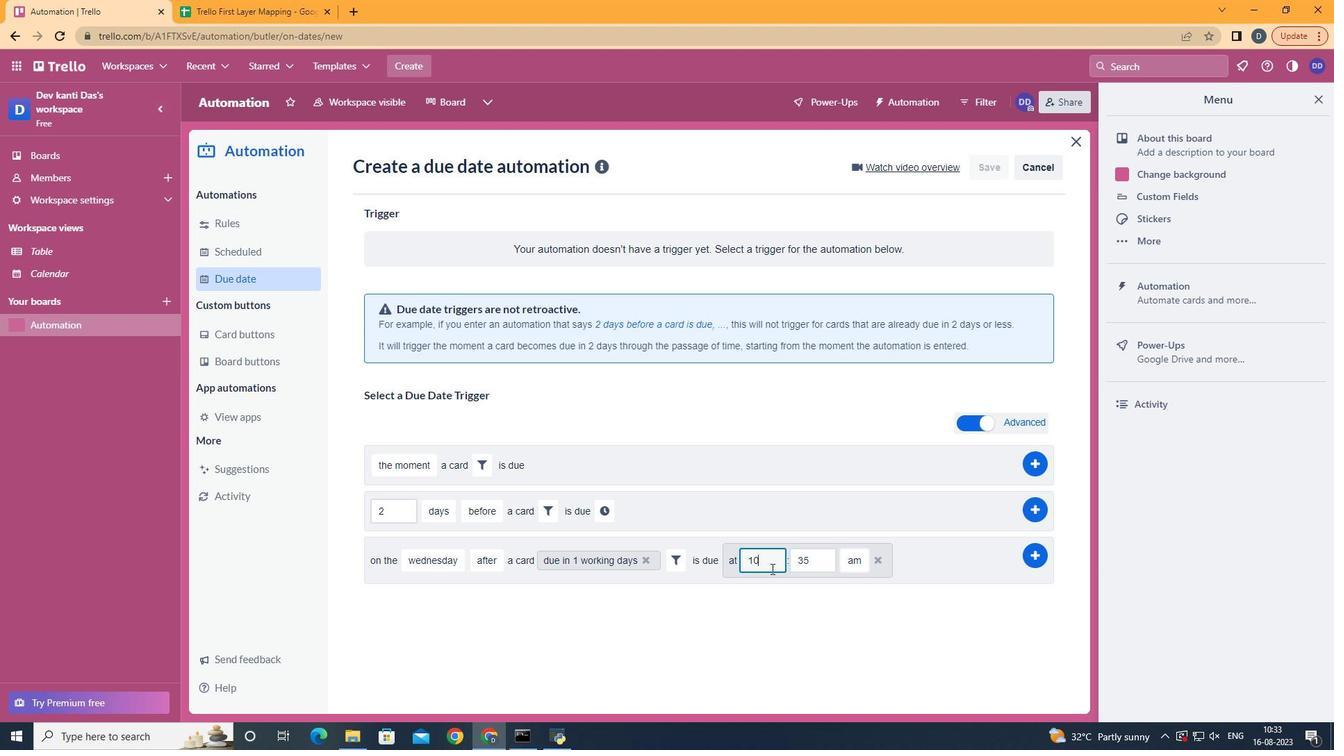 
Action: Key pressed <Key.backspace>1
Screenshot: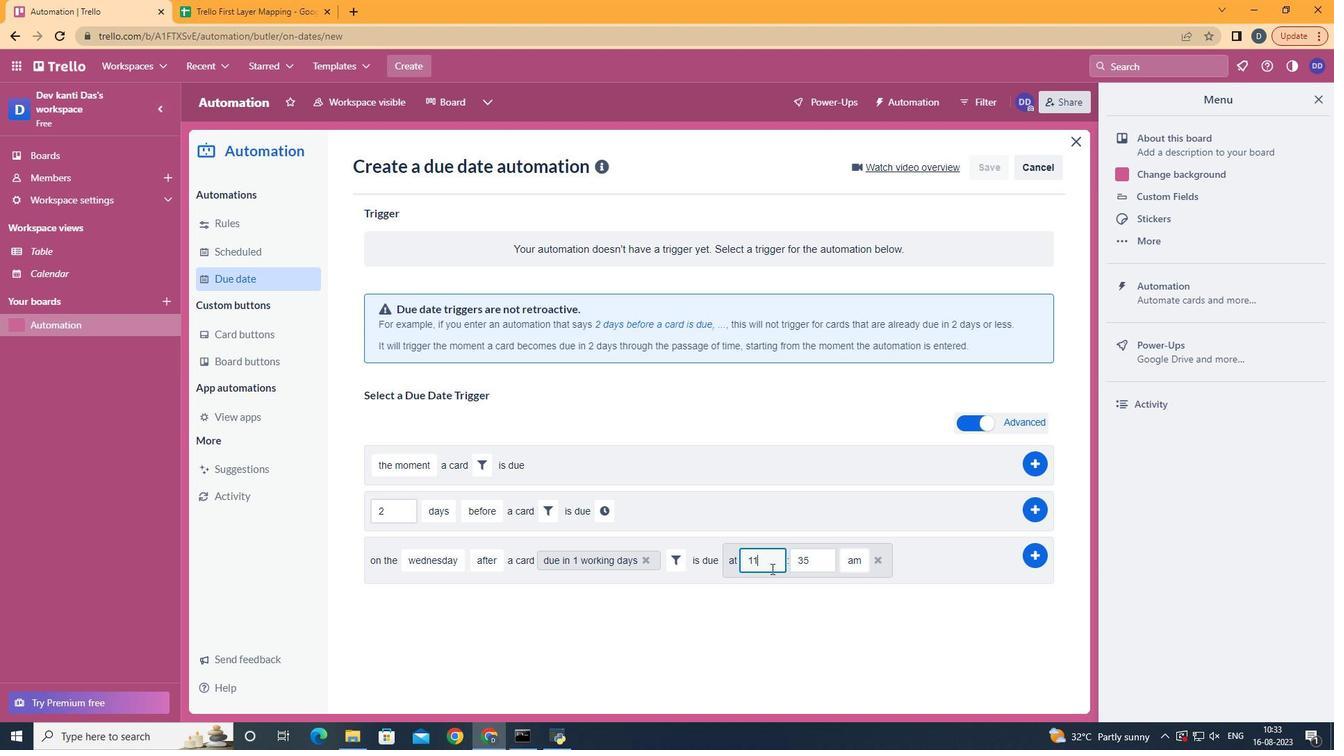 
Action: Mouse moved to (842, 576)
Screenshot: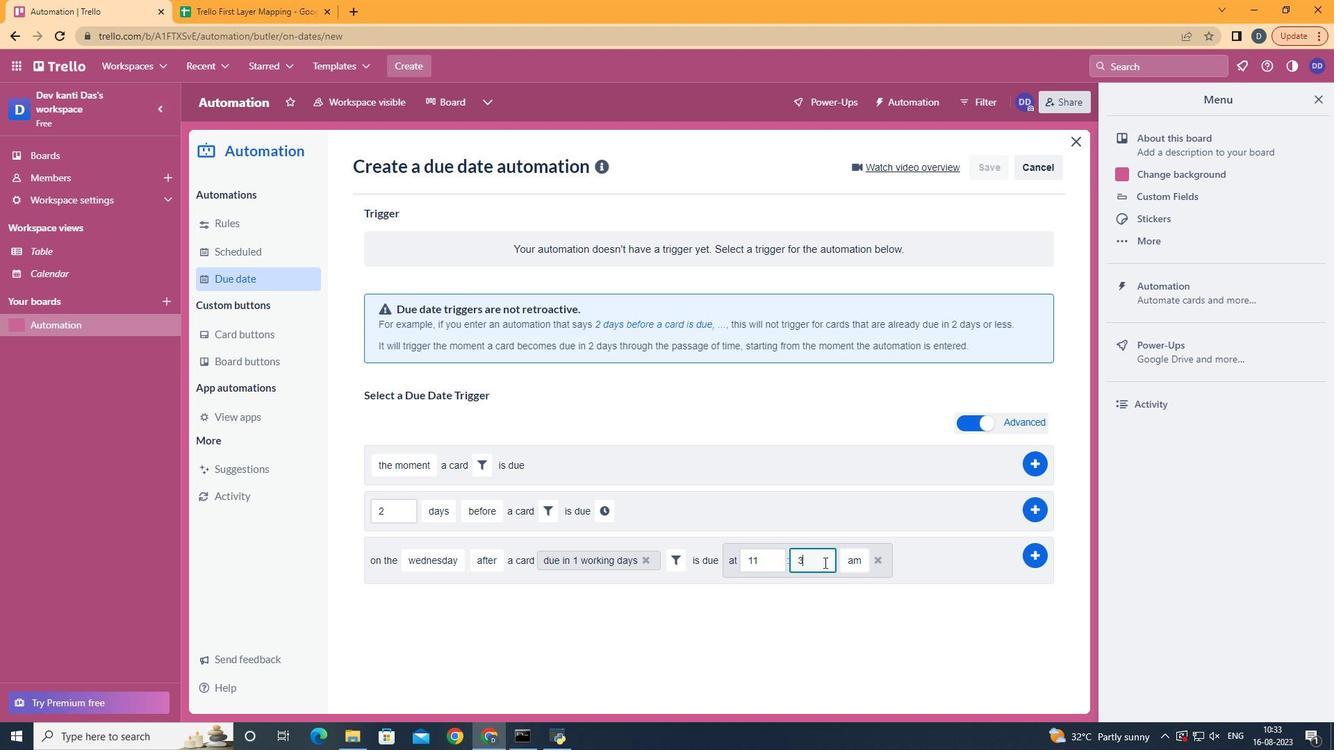 
Action: Mouse pressed left at (842, 576)
Screenshot: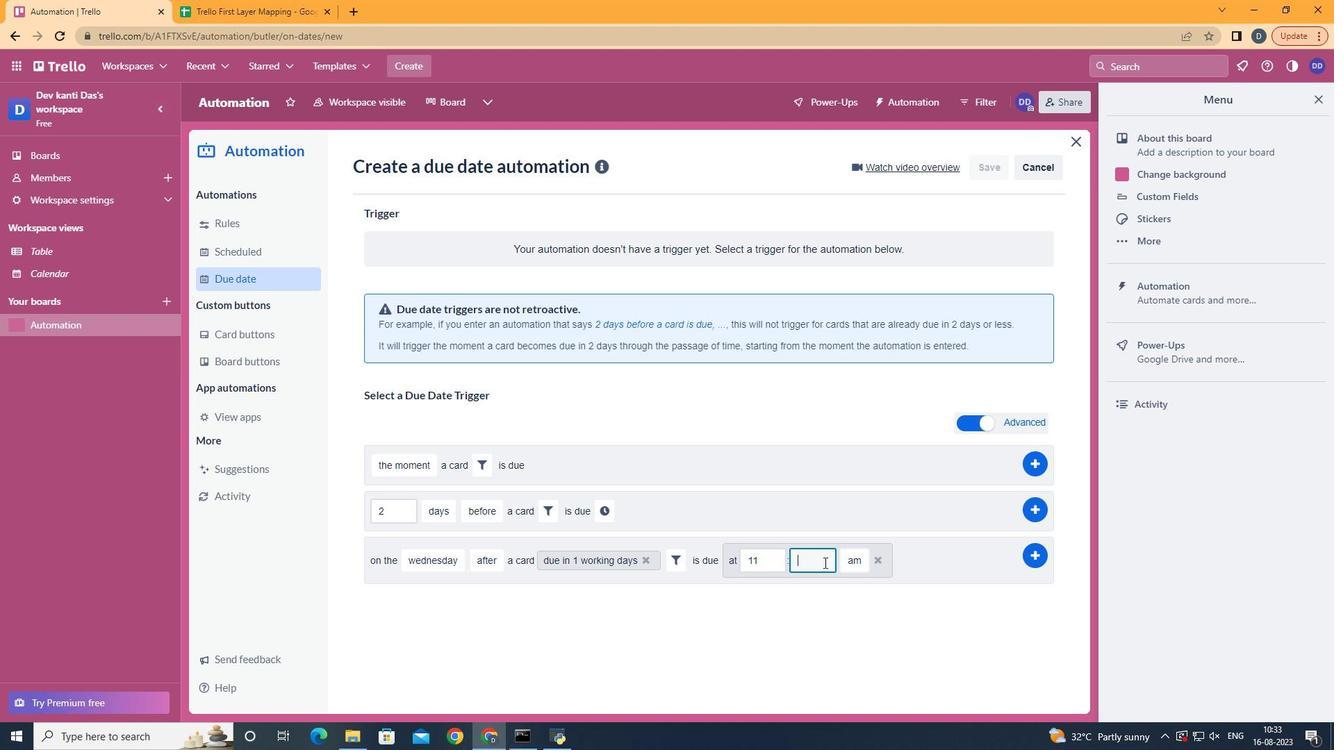 
Action: Key pressed <Key.backspace>
Screenshot: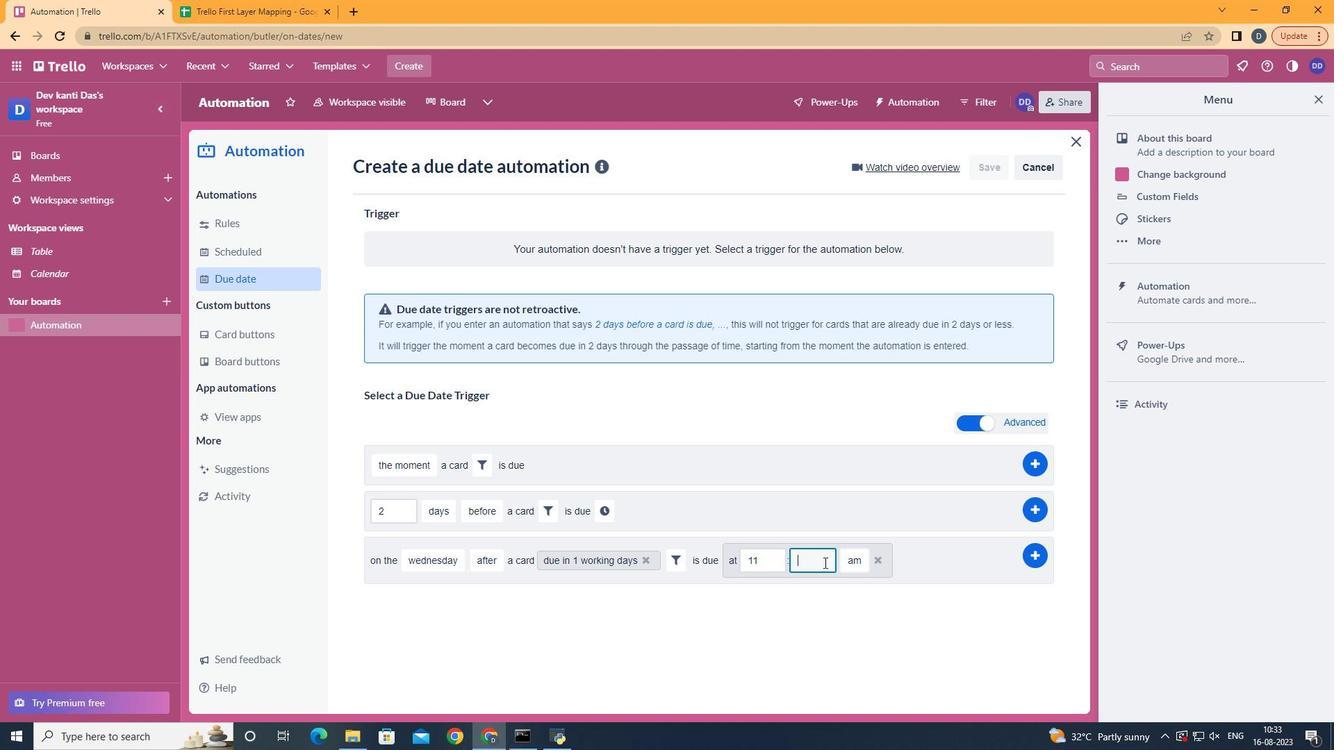 
Action: Mouse moved to (838, 576)
Screenshot: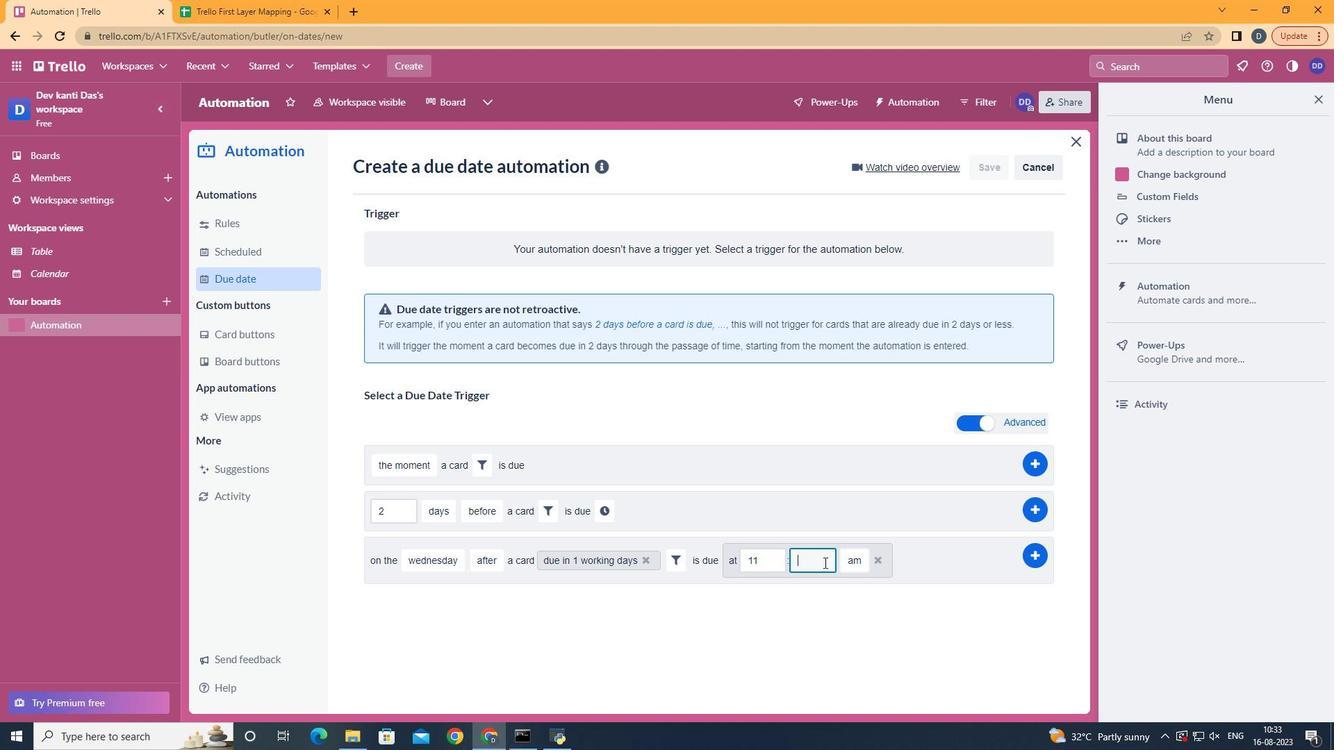 
Action: Key pressed <Key.backspace>00
Screenshot: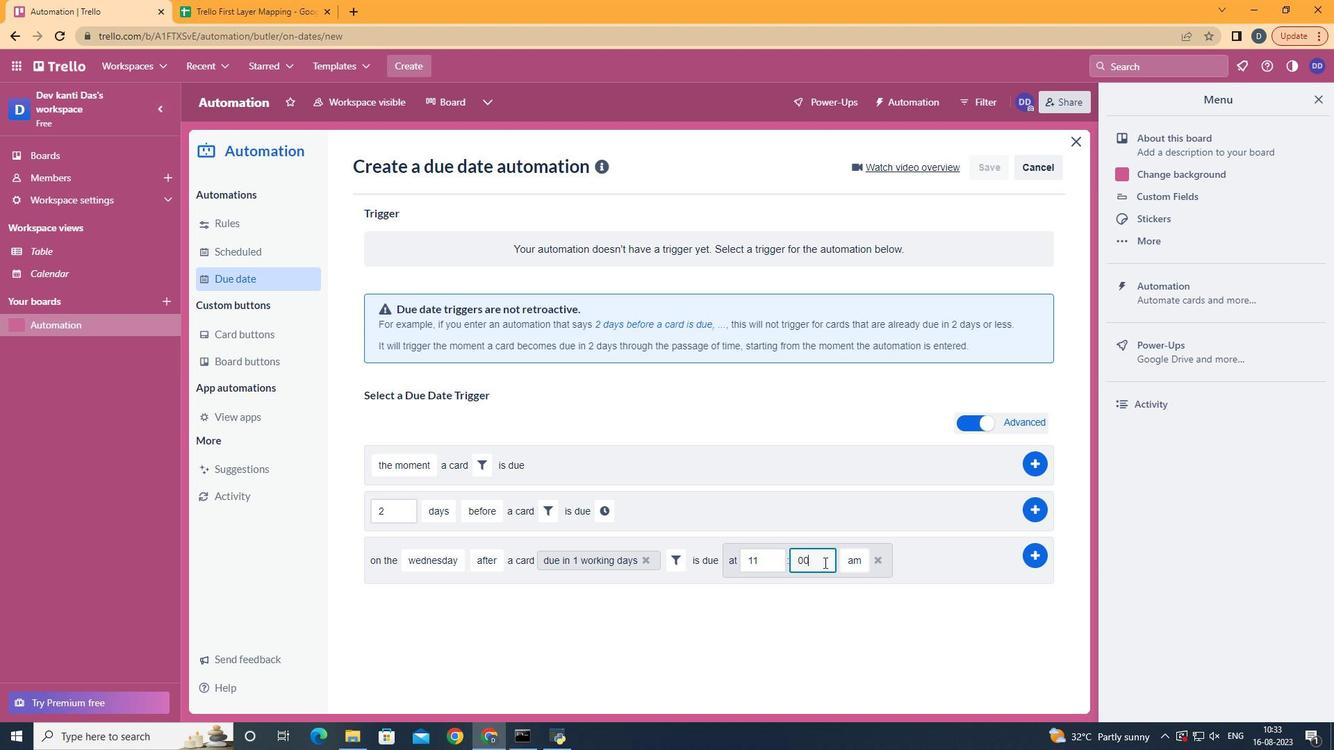
Action: Mouse moved to (1037, 573)
Screenshot: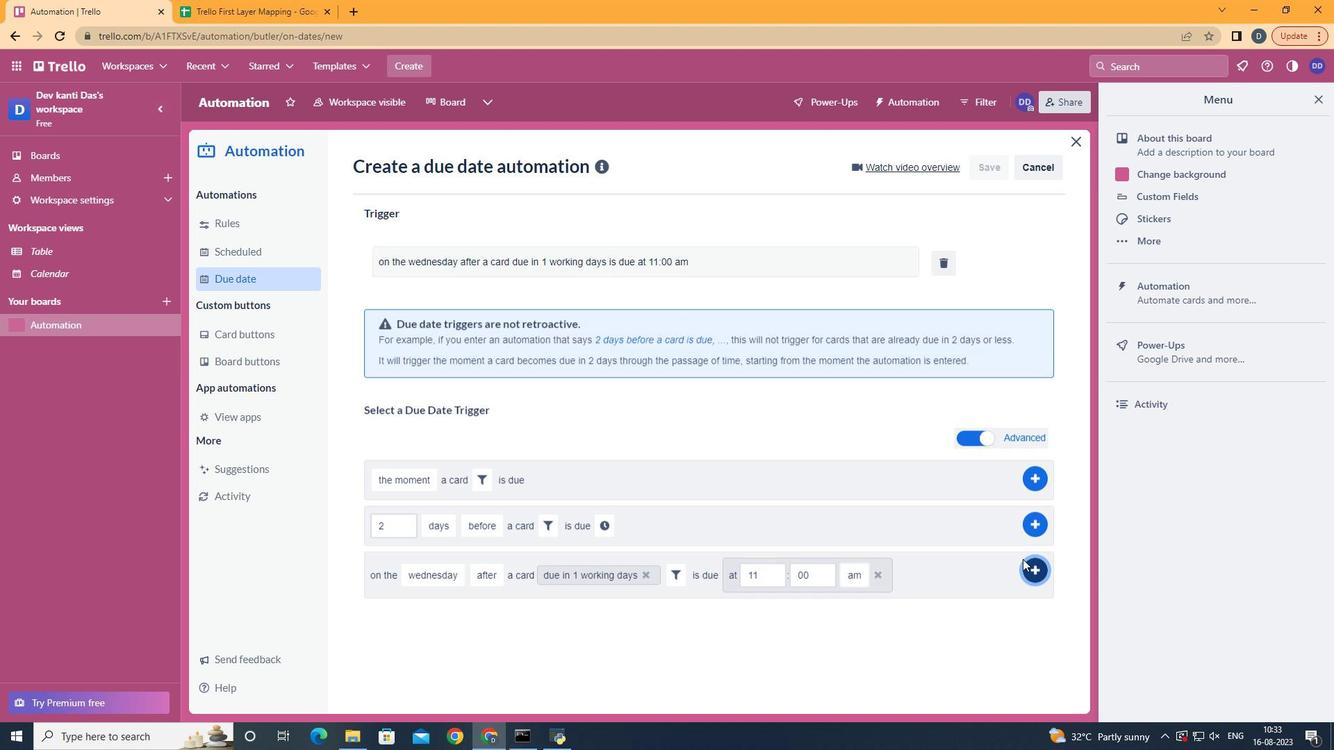 
Action: Mouse pressed left at (1037, 573)
Screenshot: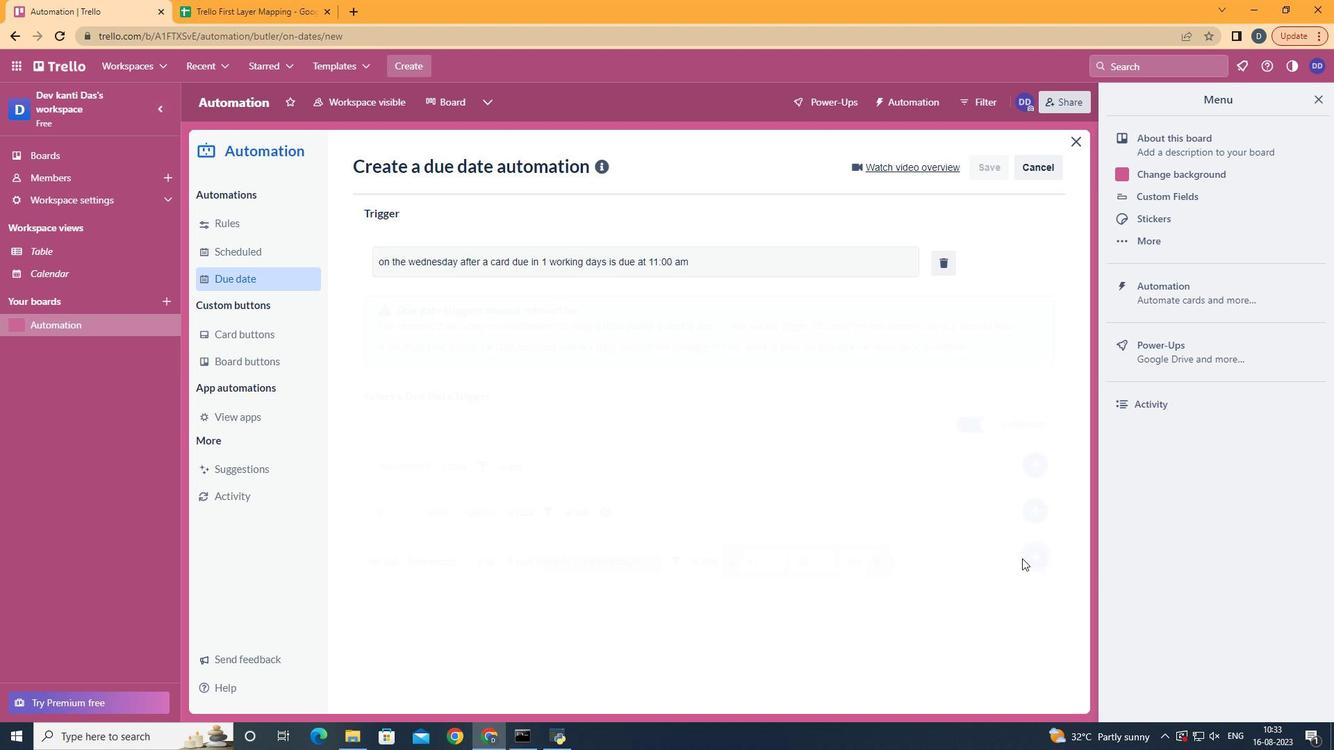 
Action: Mouse moved to (1035, 572)
Screenshot: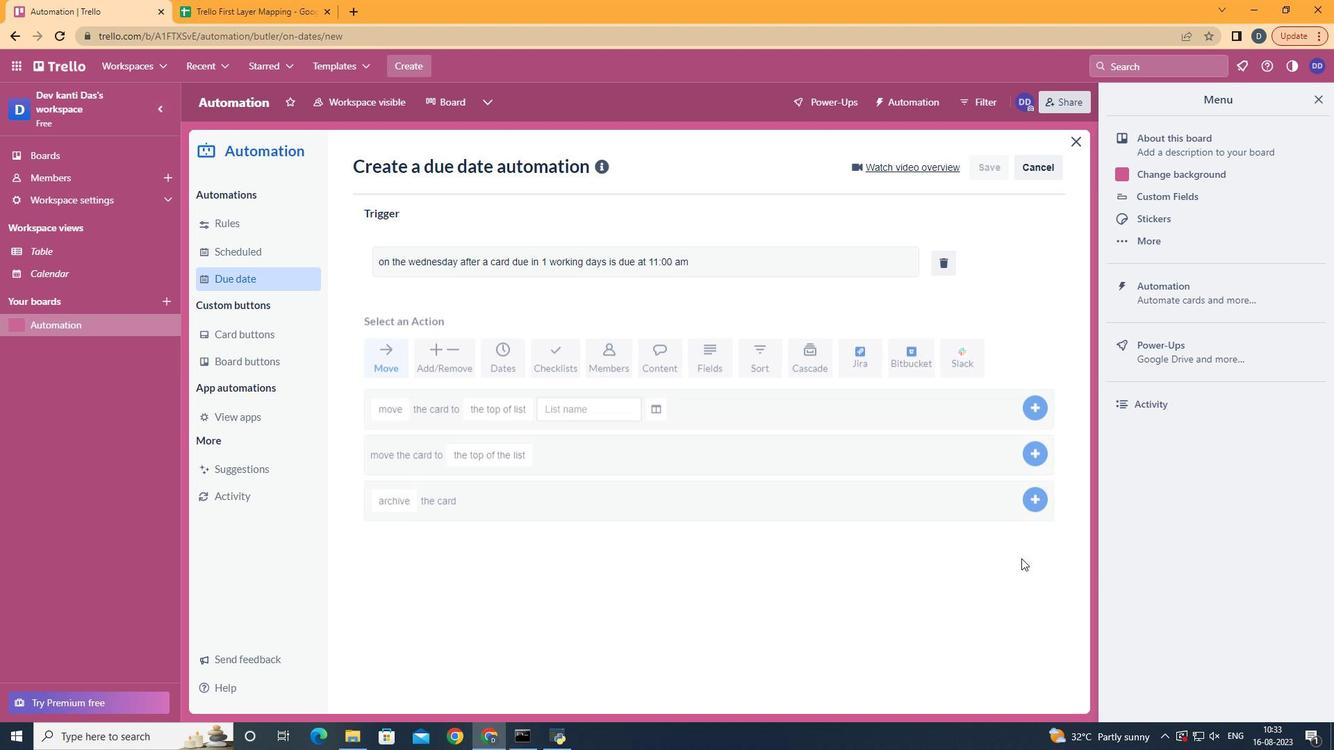 
